 Task: Add a signature Leslie Flores containing With gratitude and sincere wishes, Leslie Flores to email address softage.6@softage.net and add a label Quotes
Action: Mouse moved to (842, 52)
Screenshot: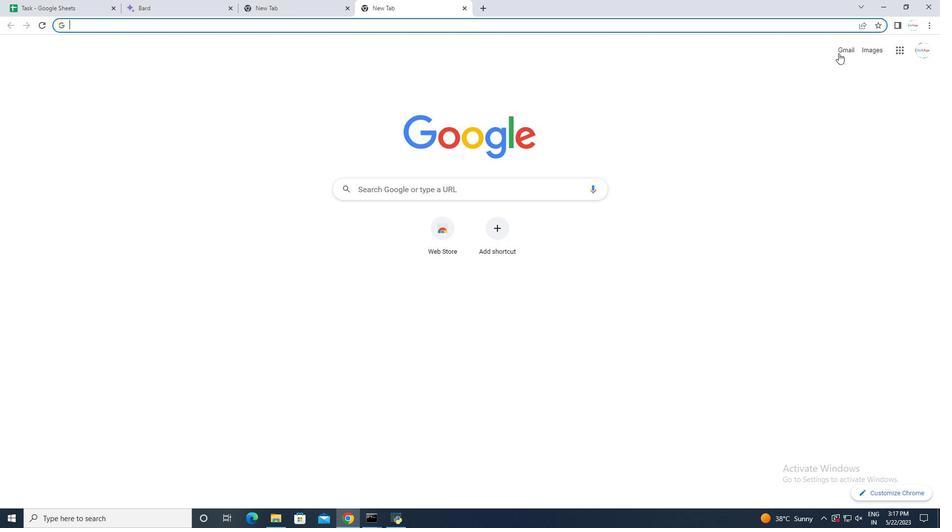 
Action: Mouse pressed left at (842, 52)
Screenshot: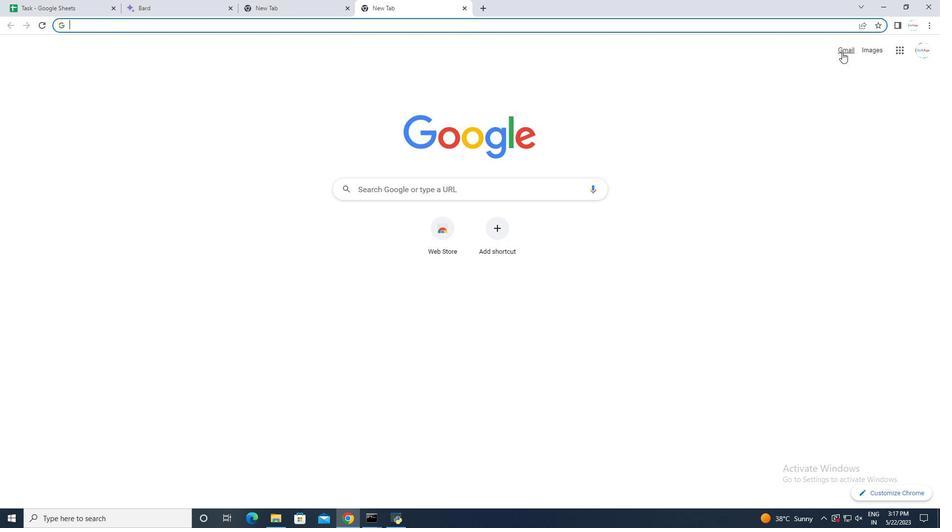 
Action: Mouse moved to (874, 51)
Screenshot: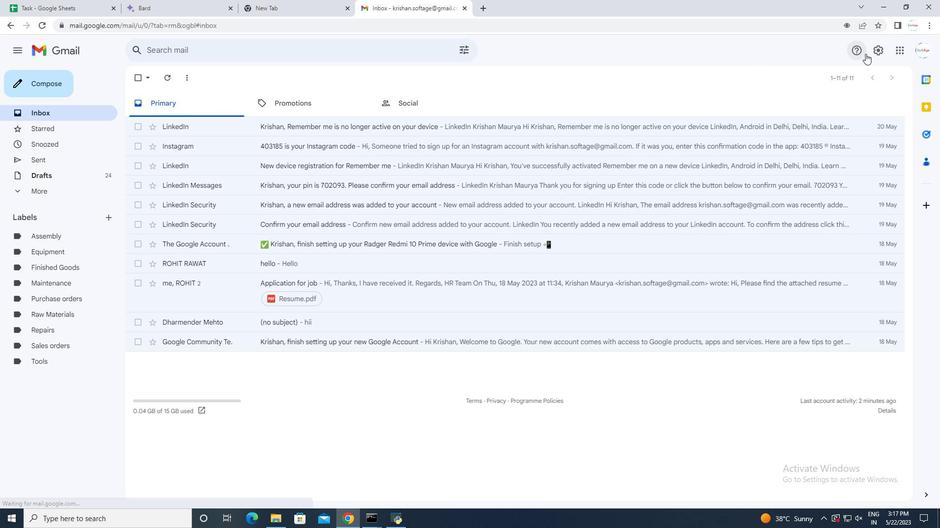 
Action: Mouse pressed left at (874, 51)
Screenshot: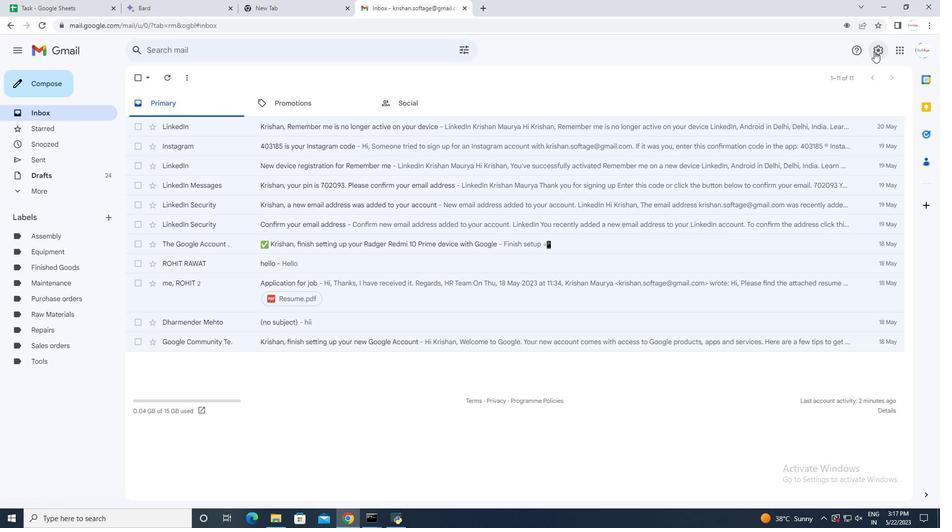 
Action: Mouse moved to (856, 98)
Screenshot: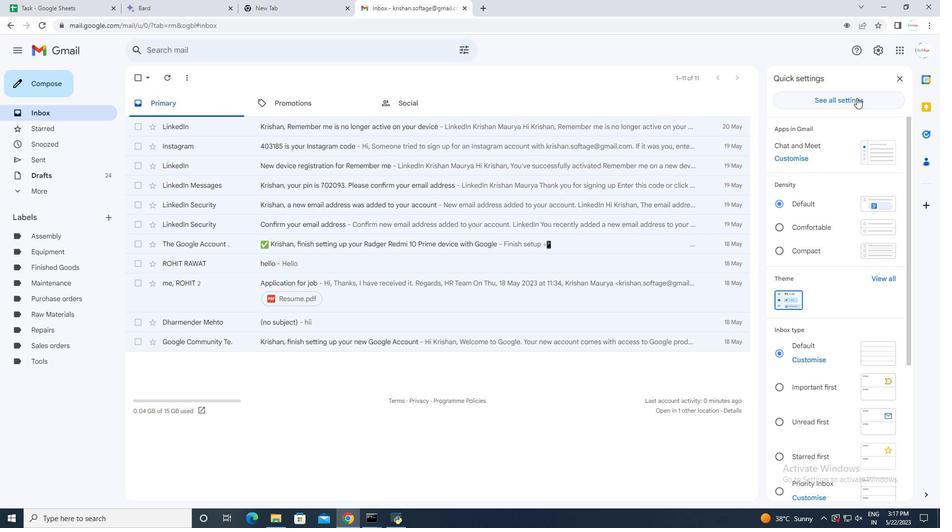 
Action: Mouse pressed left at (856, 98)
Screenshot: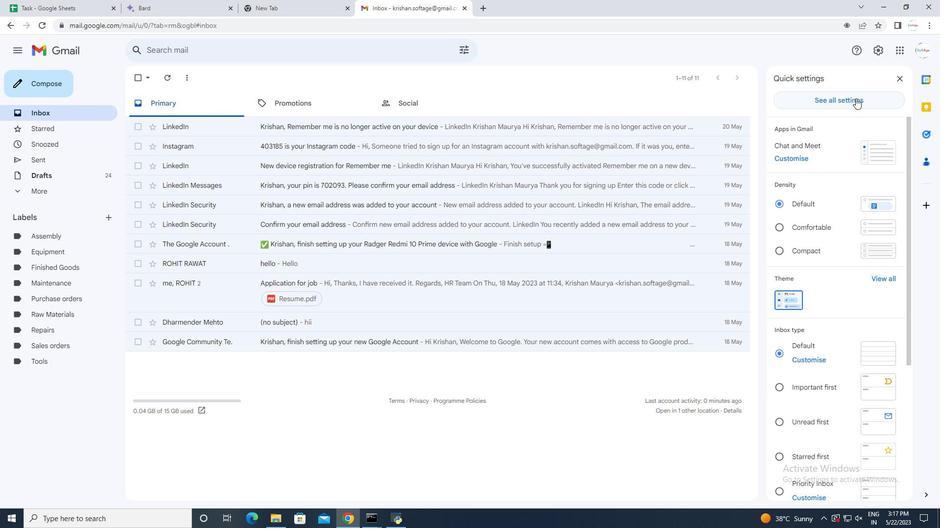 
Action: Mouse moved to (547, 173)
Screenshot: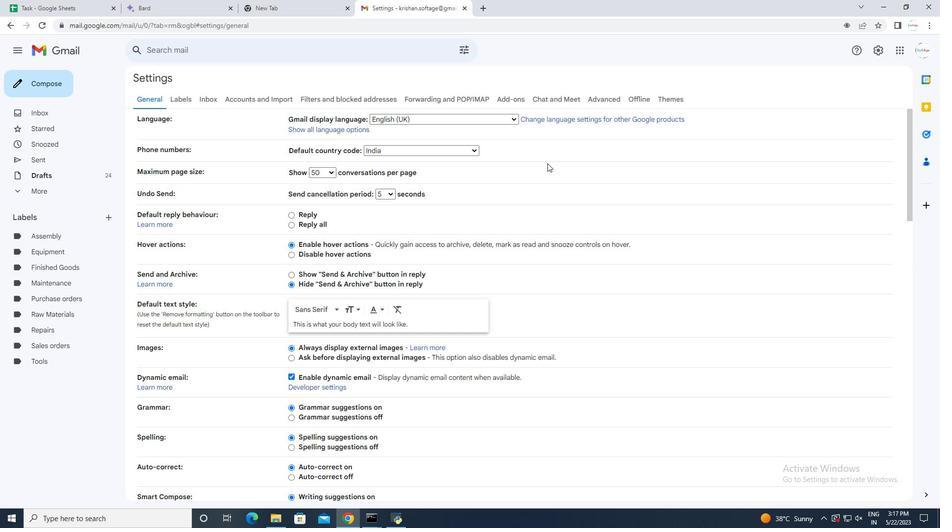 
Action: Mouse scrolled (547, 172) with delta (0, 0)
Screenshot: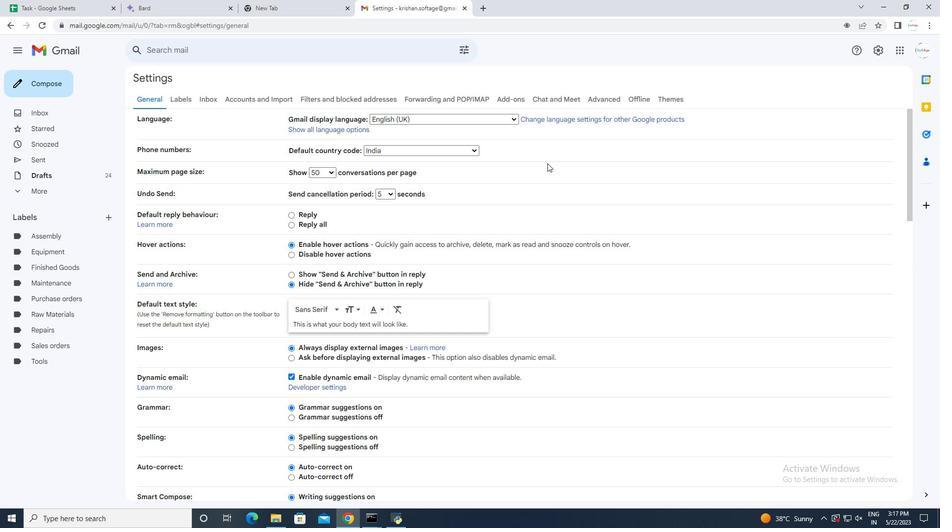 
Action: Mouse moved to (546, 178)
Screenshot: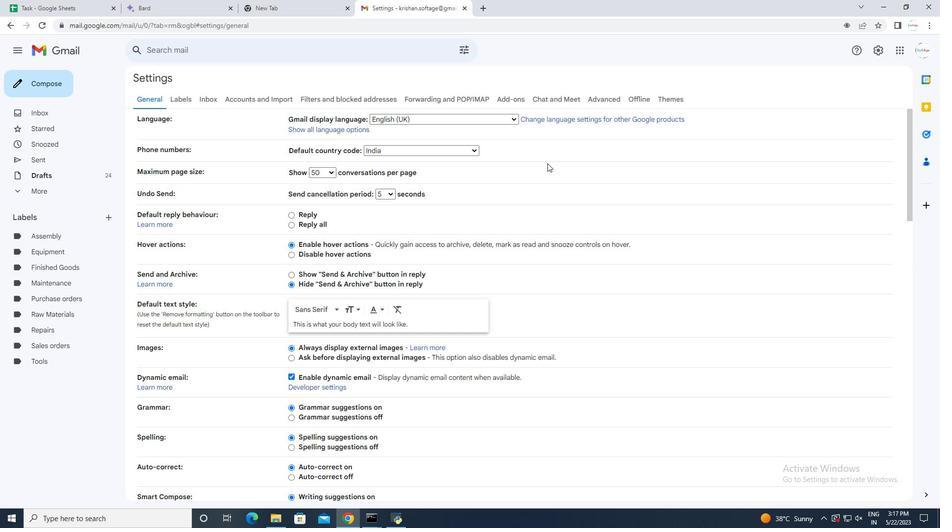
Action: Mouse scrolled (546, 178) with delta (0, 0)
Screenshot: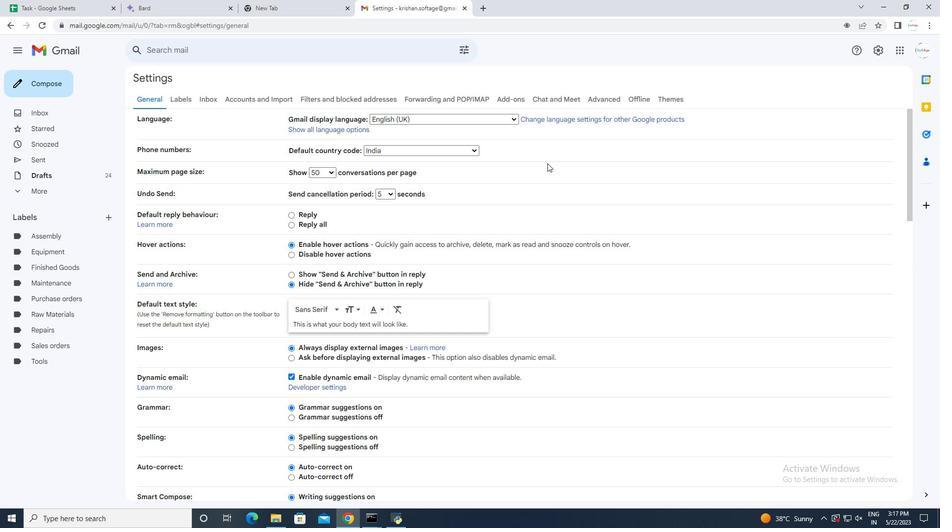 
Action: Mouse moved to (545, 182)
Screenshot: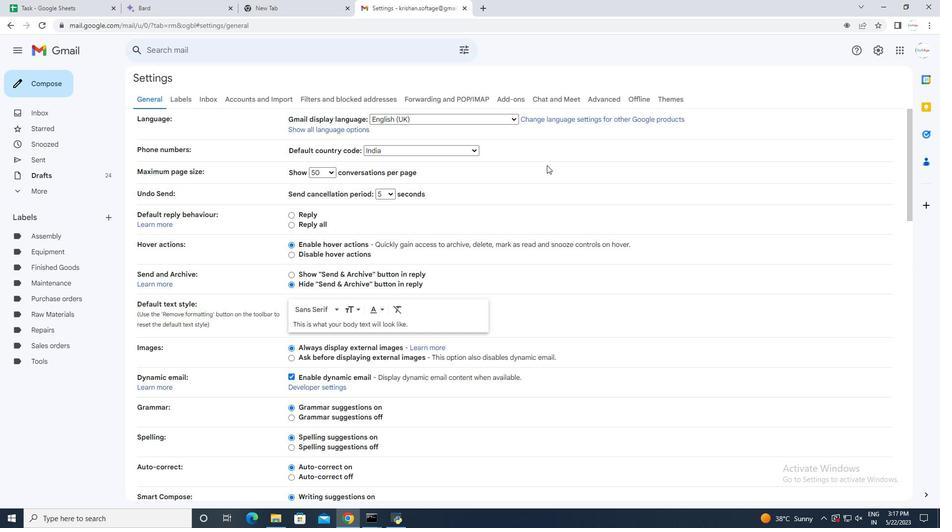 
Action: Mouse scrolled (545, 182) with delta (0, 0)
Screenshot: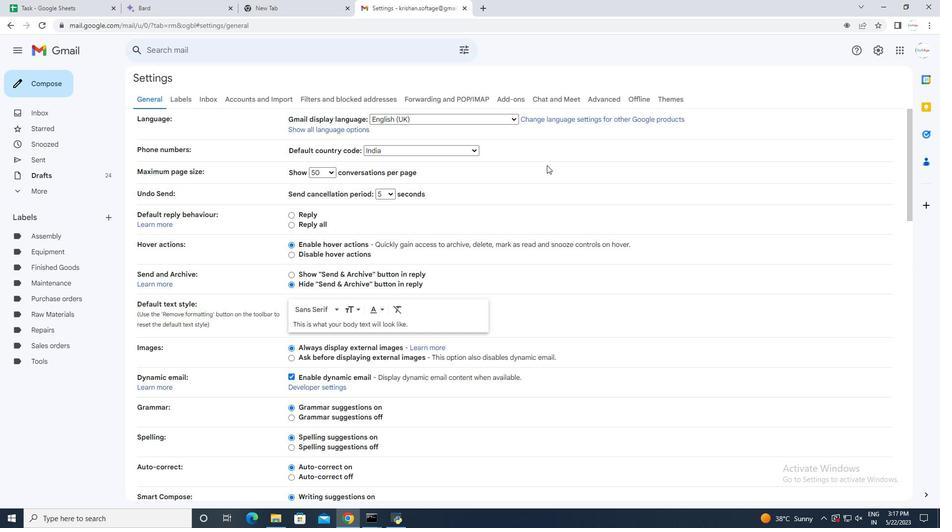 
Action: Mouse moved to (545, 183)
Screenshot: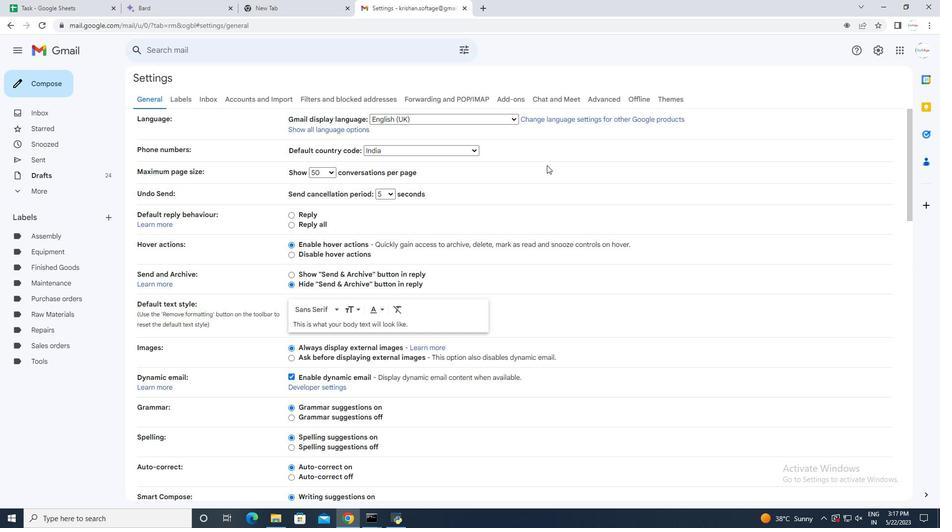 
Action: Mouse scrolled (545, 183) with delta (0, 0)
Screenshot: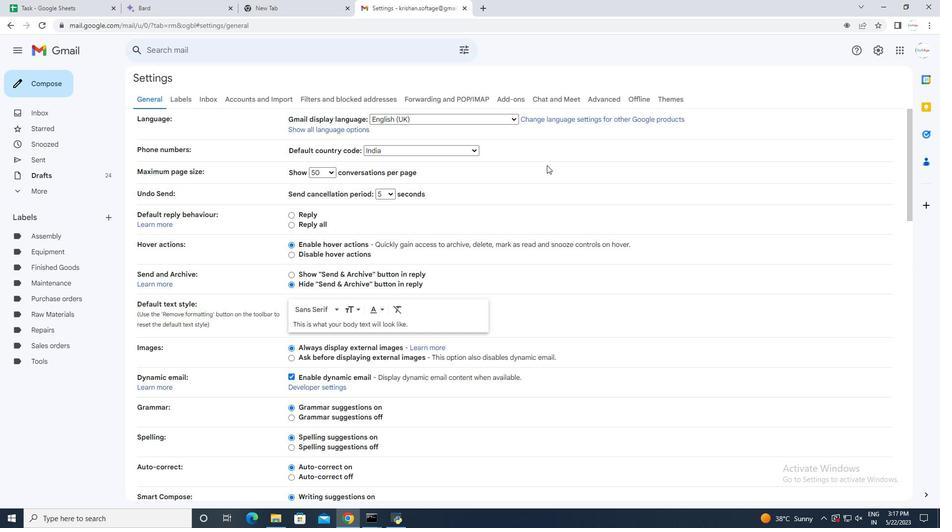 
Action: Mouse scrolled (545, 183) with delta (0, 0)
Screenshot: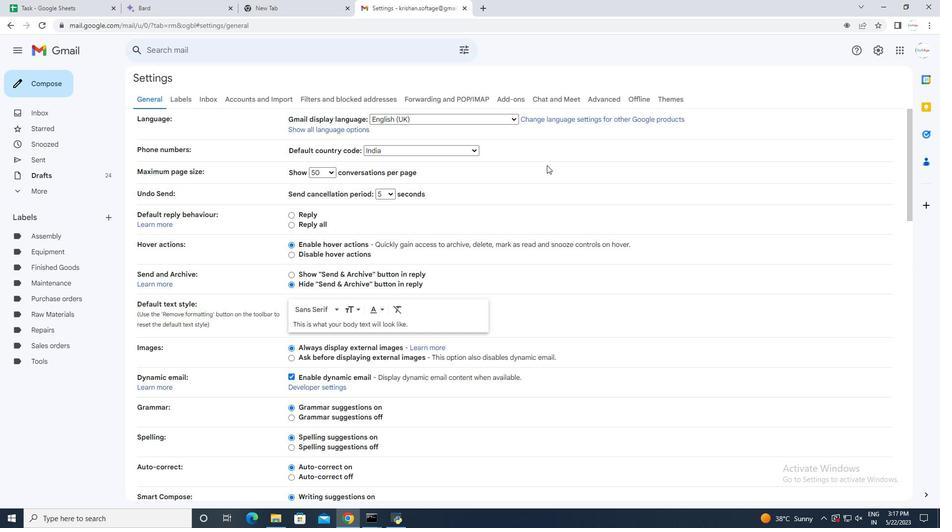 
Action: Mouse scrolled (545, 183) with delta (0, 0)
Screenshot: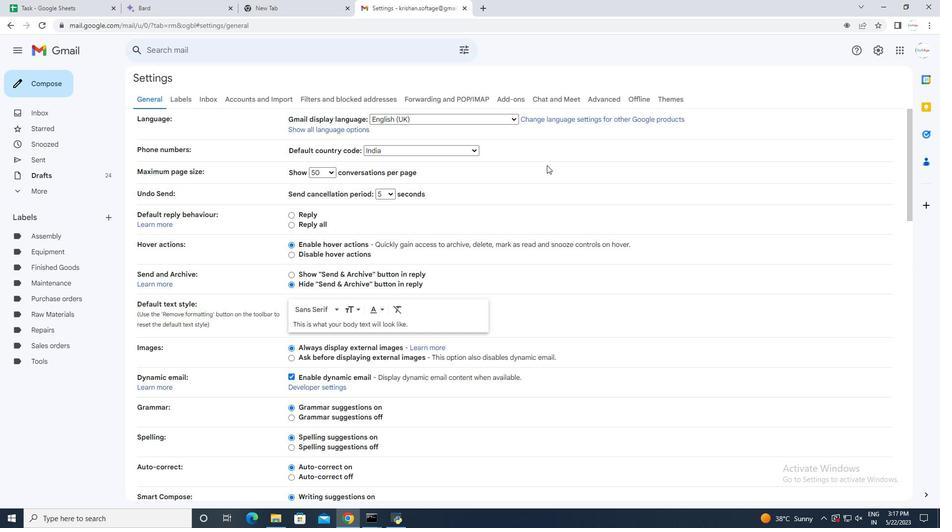 
Action: Mouse scrolled (545, 183) with delta (0, 0)
Screenshot: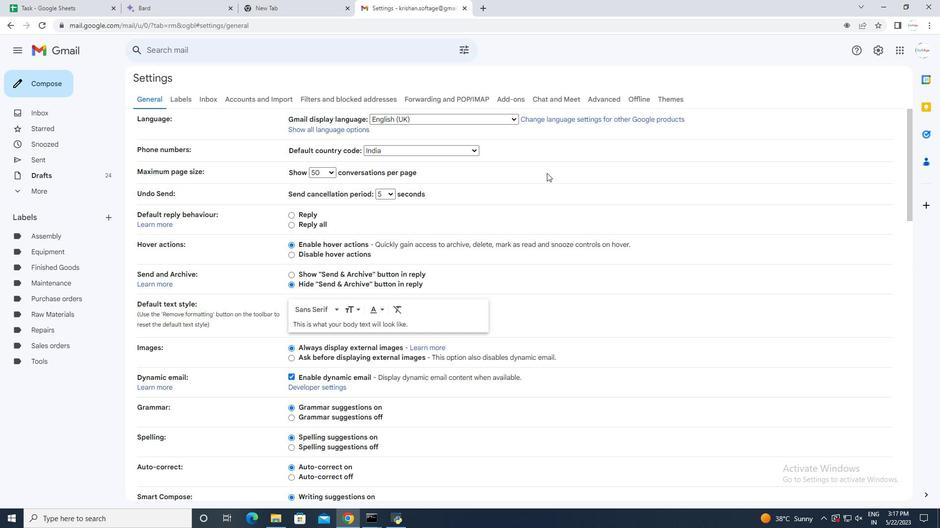 
Action: Mouse moved to (547, 184)
Screenshot: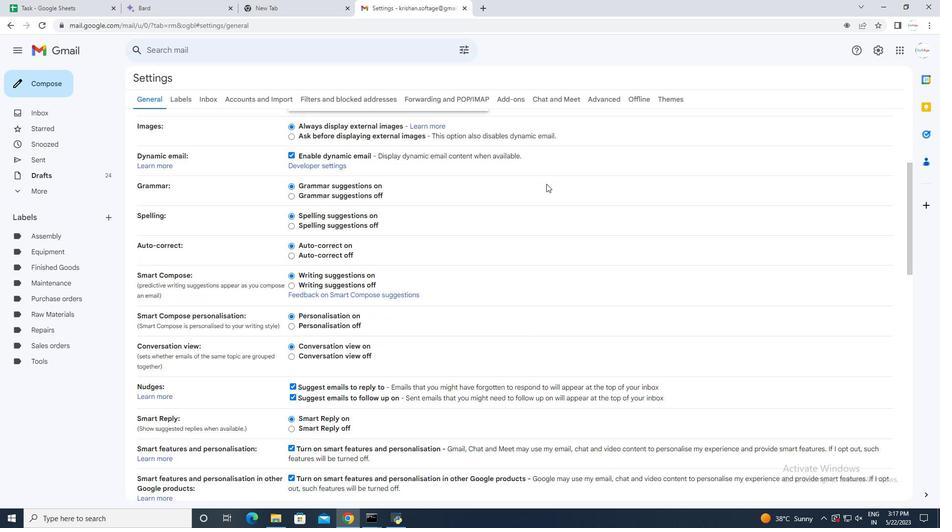 
Action: Mouse scrolled (547, 184) with delta (0, 0)
Screenshot: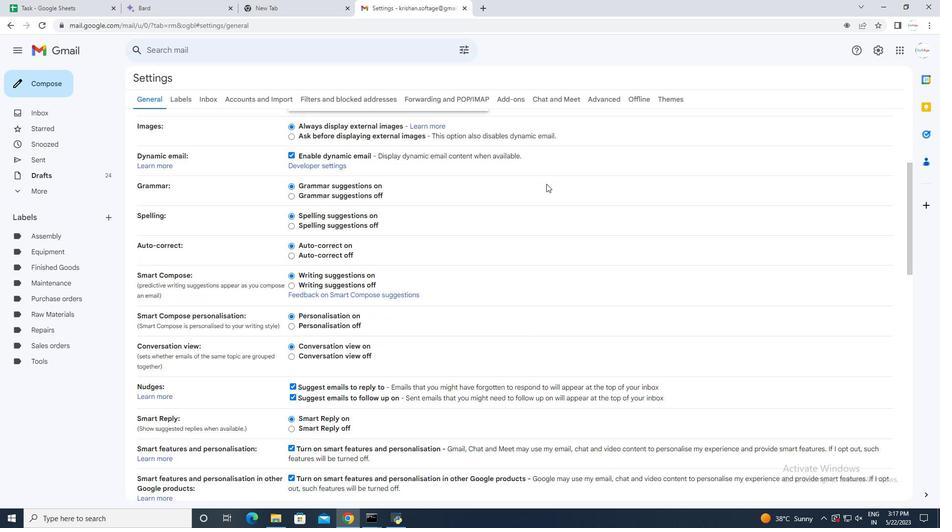 
Action: Mouse moved to (547, 186)
Screenshot: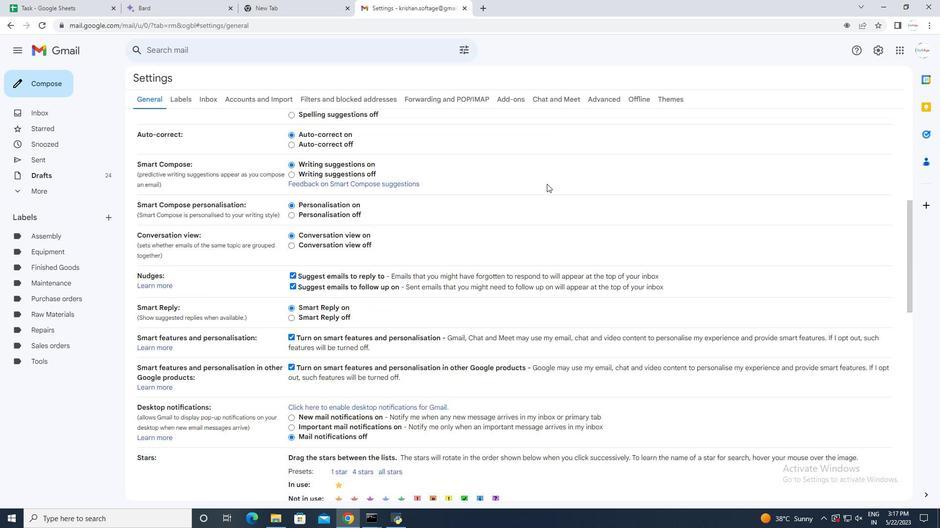 
Action: Mouse scrolled (547, 186) with delta (0, 0)
Screenshot: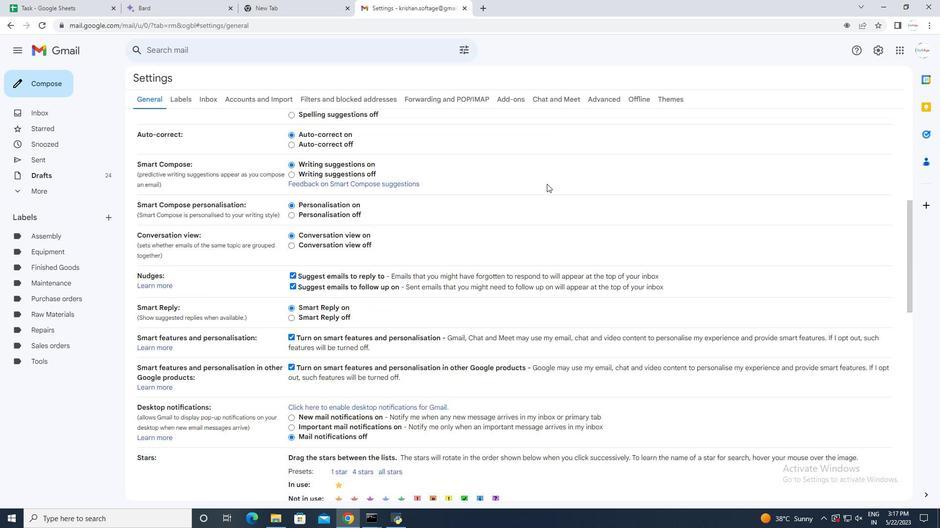 
Action: Mouse moved to (547, 187)
Screenshot: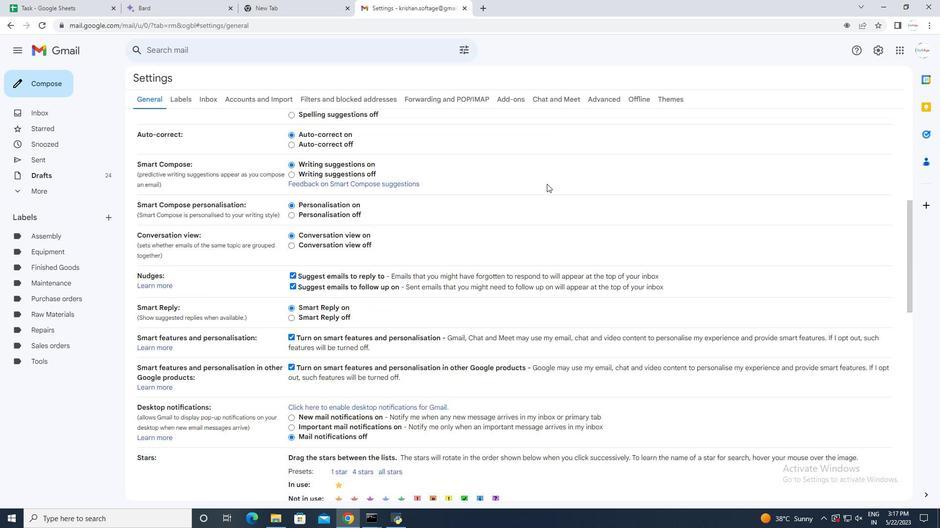 
Action: Mouse scrolled (547, 187) with delta (0, 0)
Screenshot: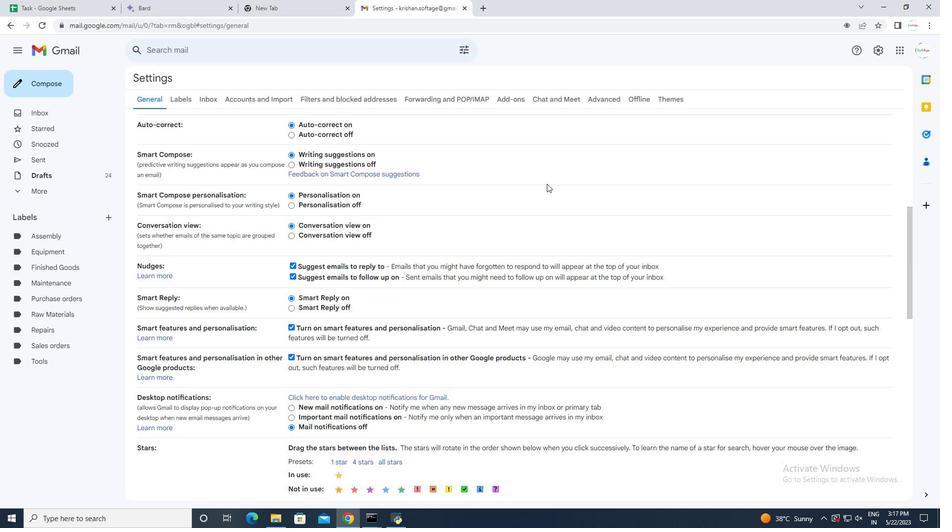 
Action: Mouse scrolled (547, 187) with delta (0, 0)
Screenshot: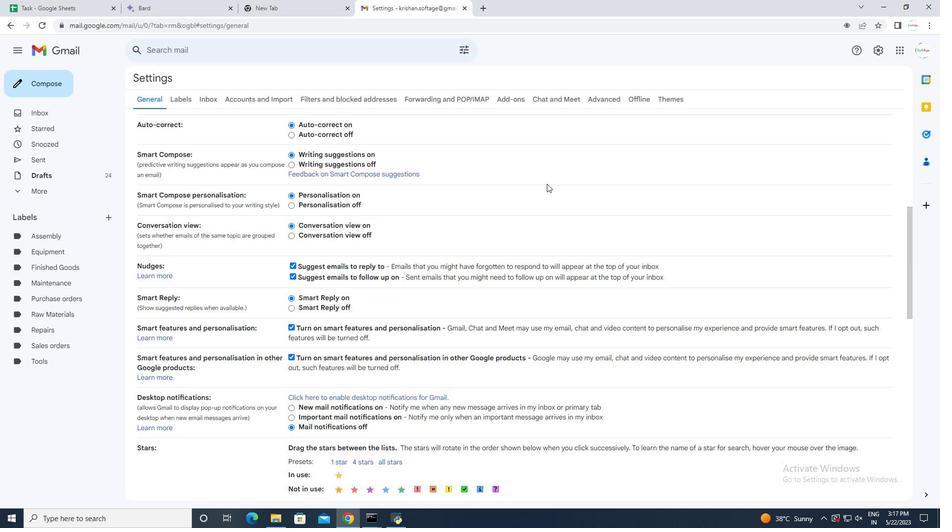 
Action: Mouse scrolled (547, 187) with delta (0, 0)
Screenshot: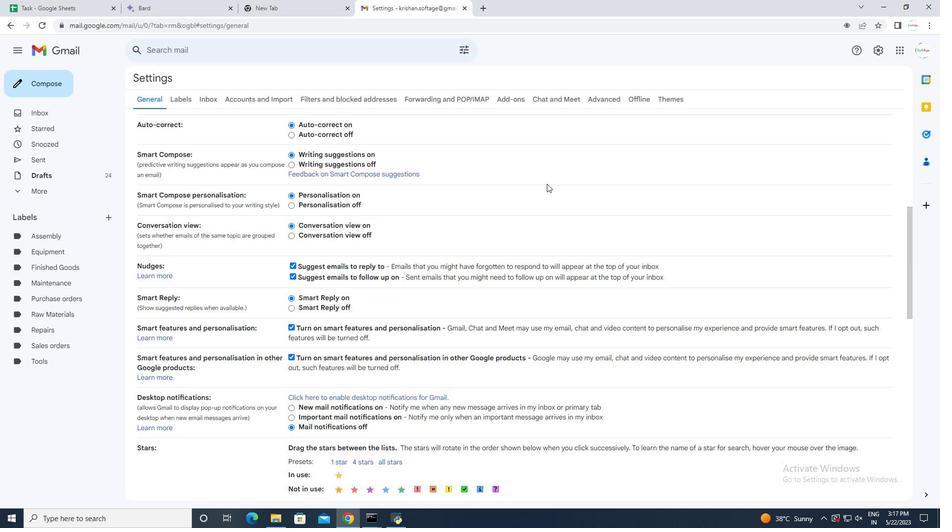 
Action: Mouse scrolled (547, 187) with delta (0, 0)
Screenshot: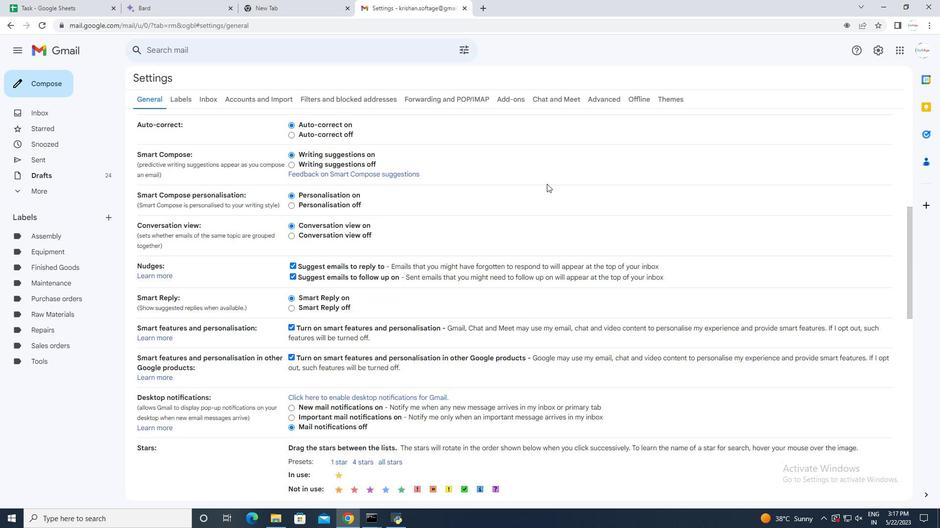 
Action: Mouse moved to (549, 187)
Screenshot: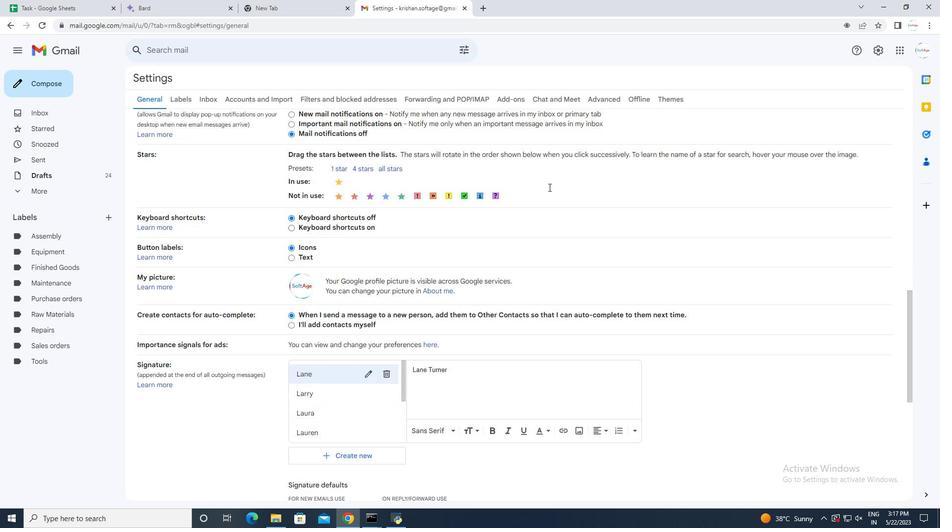 
Action: Mouse scrolled (549, 186) with delta (0, 0)
Screenshot: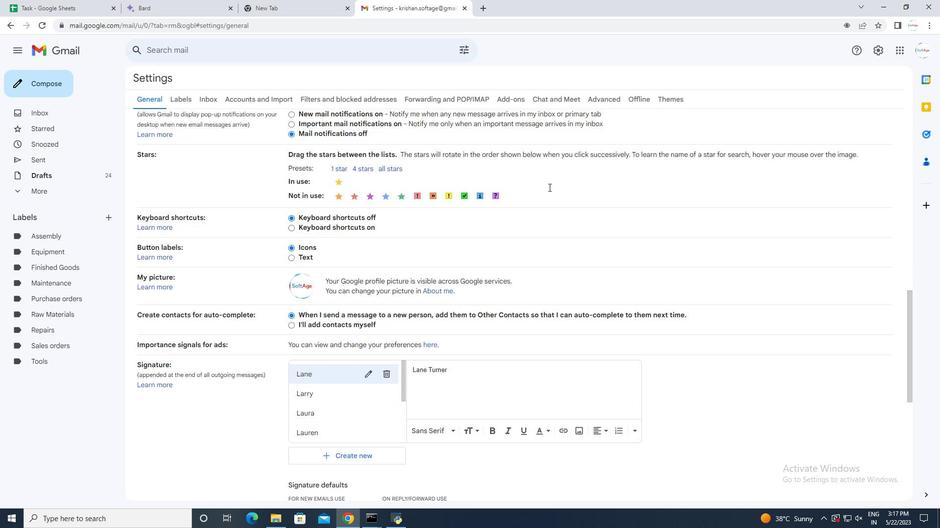 
Action: Mouse scrolled (549, 186) with delta (0, 0)
Screenshot: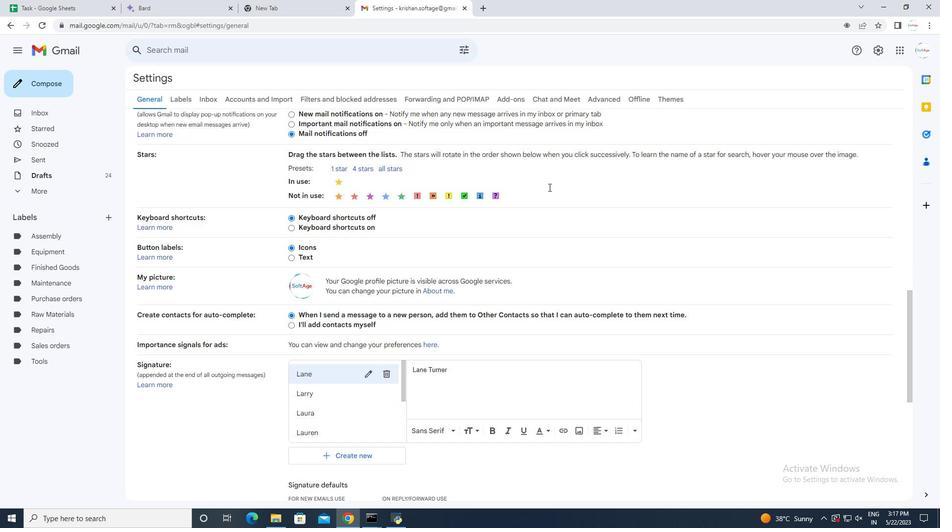 
Action: Mouse moved to (366, 367)
Screenshot: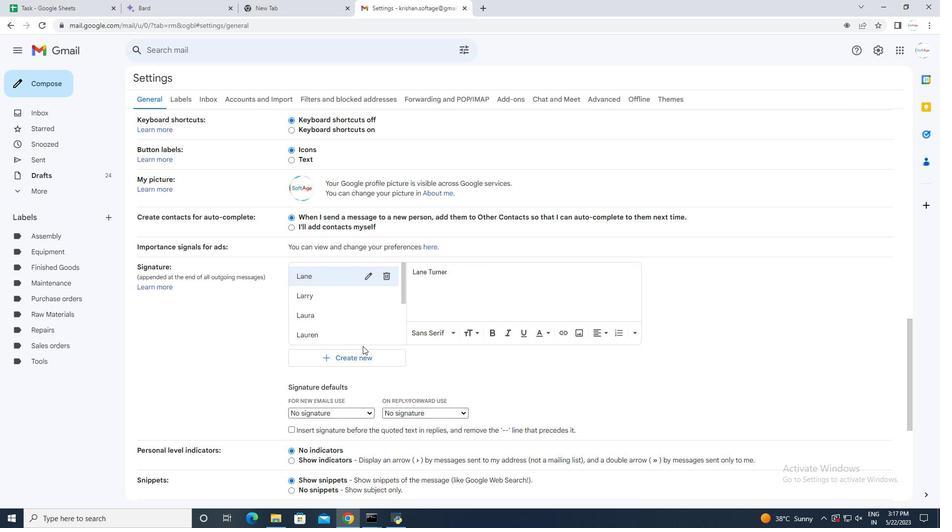 
Action: Mouse pressed left at (366, 367)
Screenshot: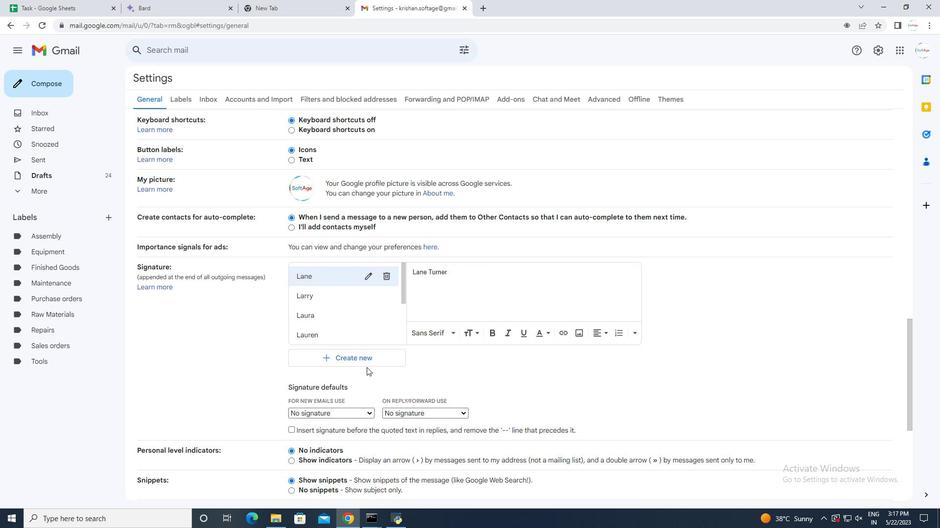 
Action: Mouse moved to (366, 359)
Screenshot: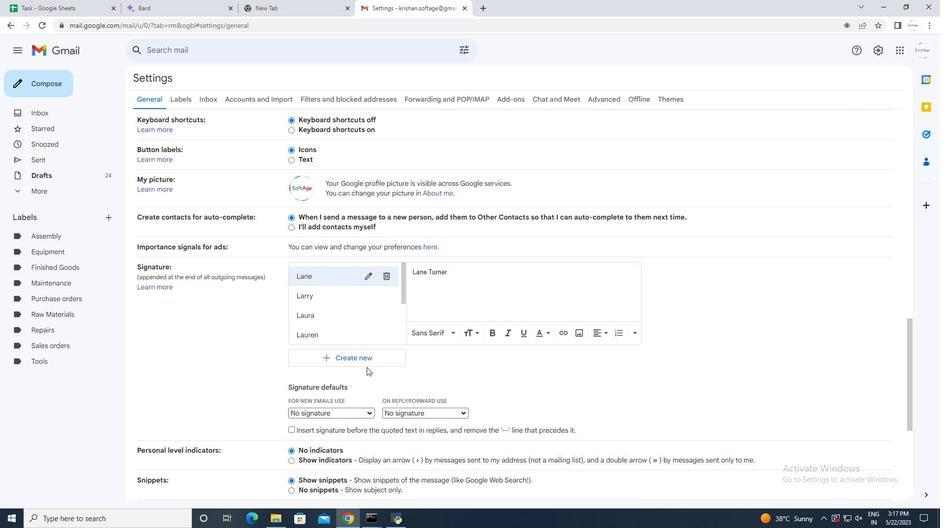 
Action: Mouse pressed left at (366, 359)
Screenshot: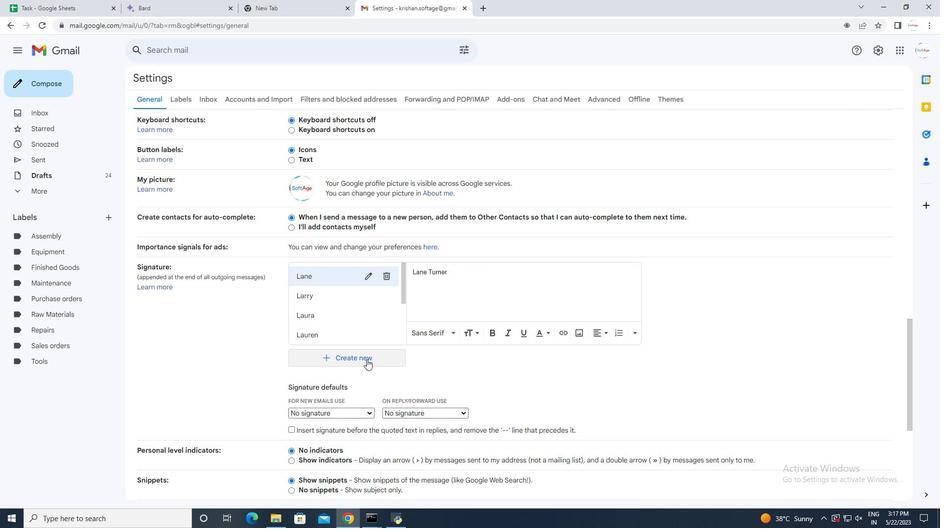 
Action: Mouse moved to (386, 265)
Screenshot: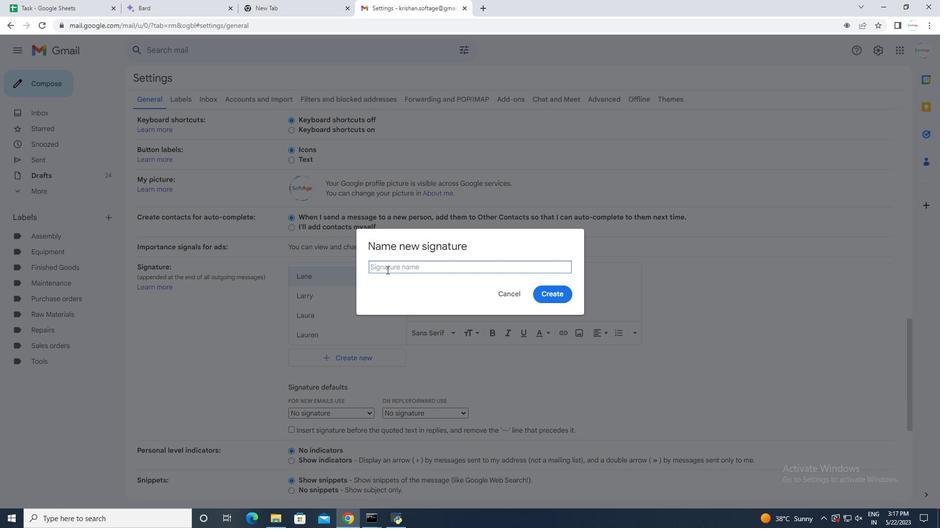 
Action: Mouse pressed left at (386, 265)
Screenshot: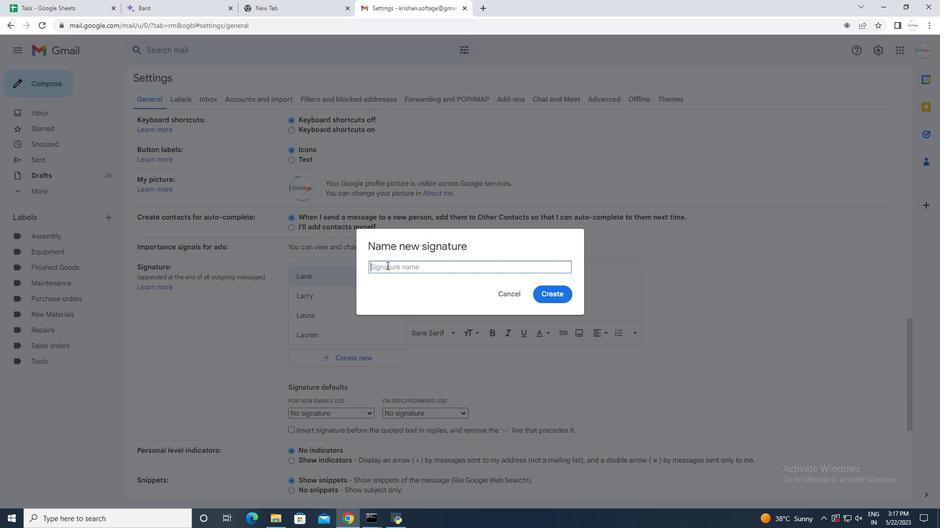 
Action: Mouse moved to (394, 264)
Screenshot: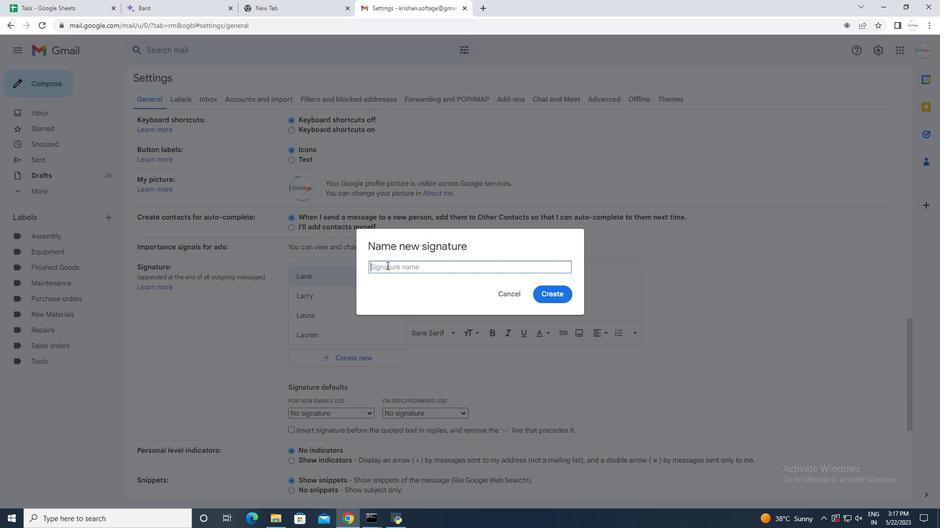 
Action: Key pressed <Key.shift>Leslie<Key.space><Key.shift>Floress
Screenshot: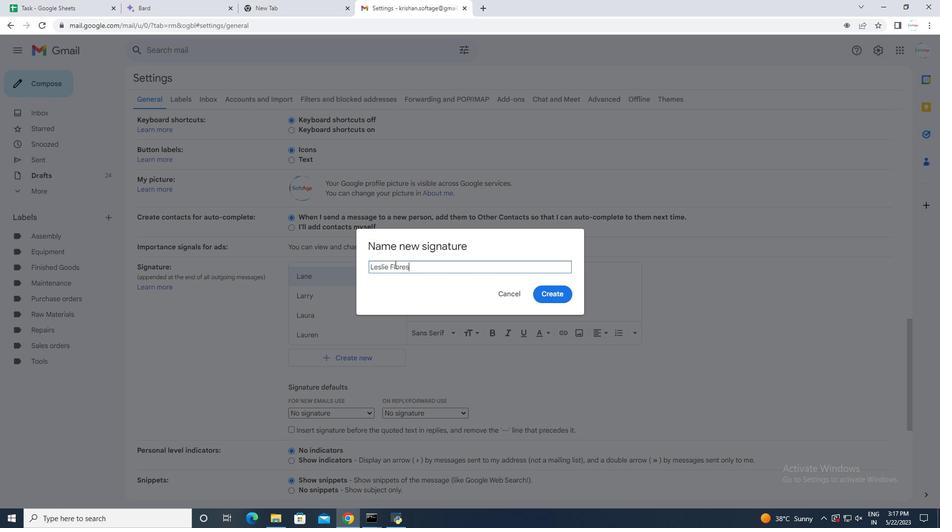 
Action: Mouse moved to (547, 244)
Screenshot: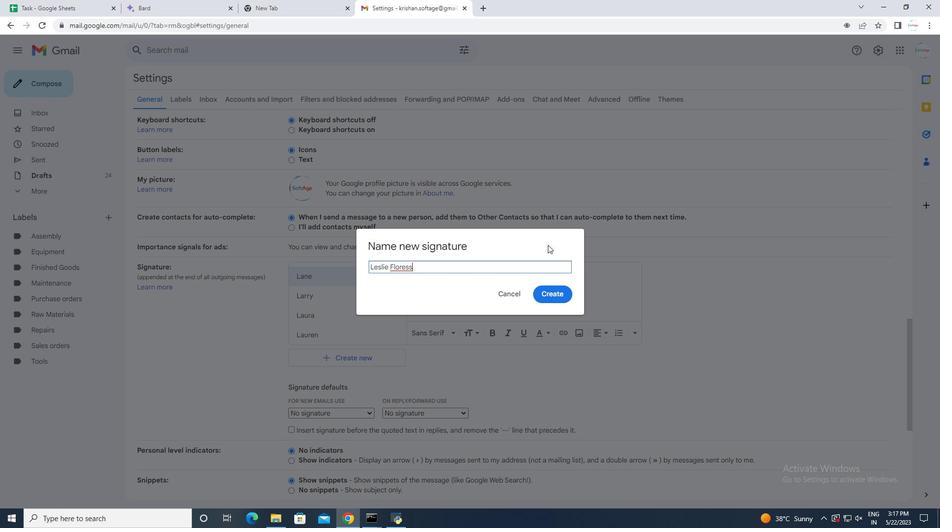 
Action: Key pressed <Key.backspace>
Screenshot: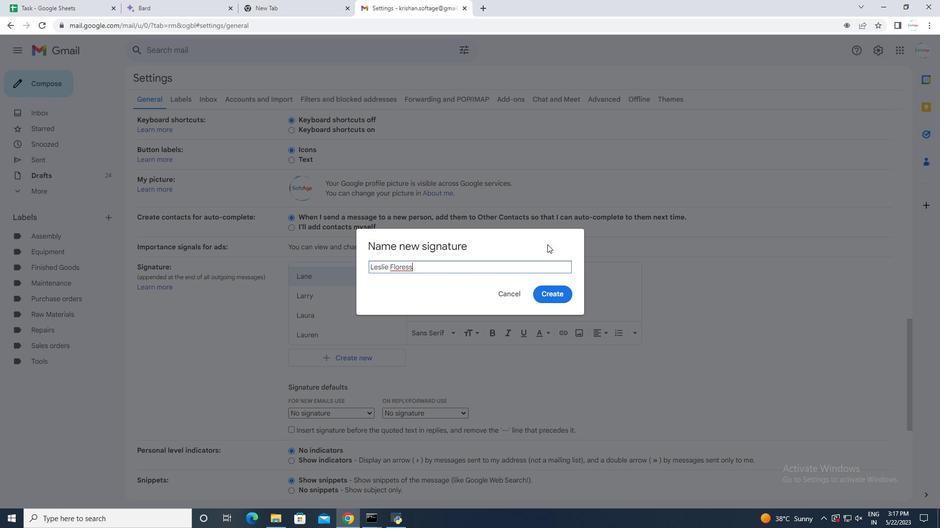 
Action: Mouse moved to (561, 294)
Screenshot: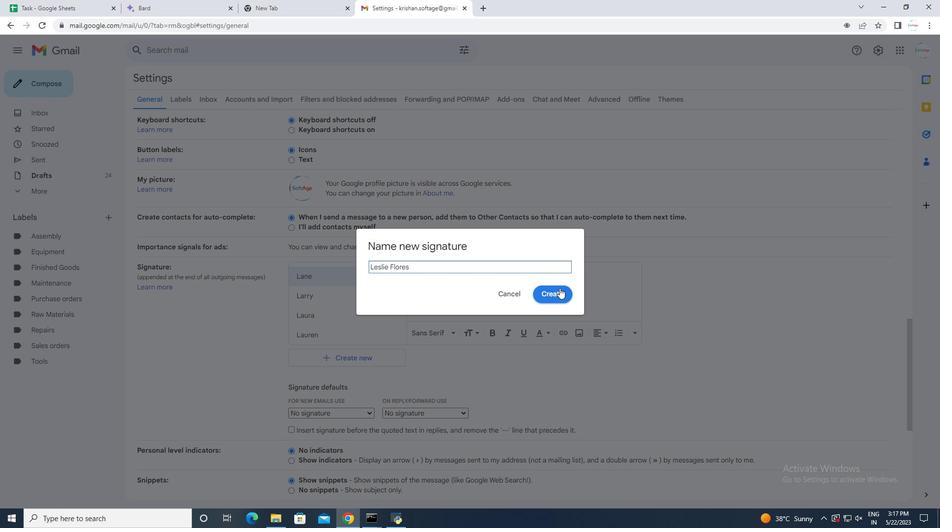 
Action: Mouse pressed left at (561, 294)
Screenshot: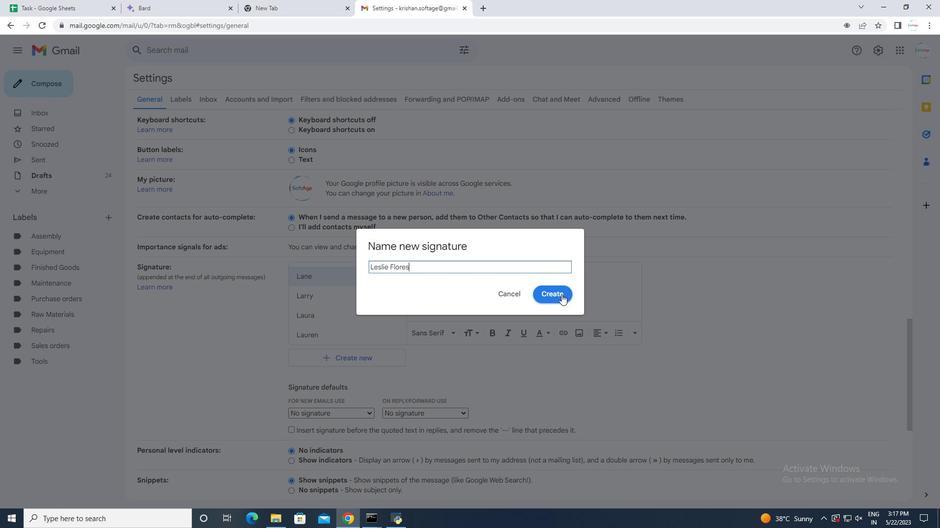 
Action: Mouse moved to (426, 275)
Screenshot: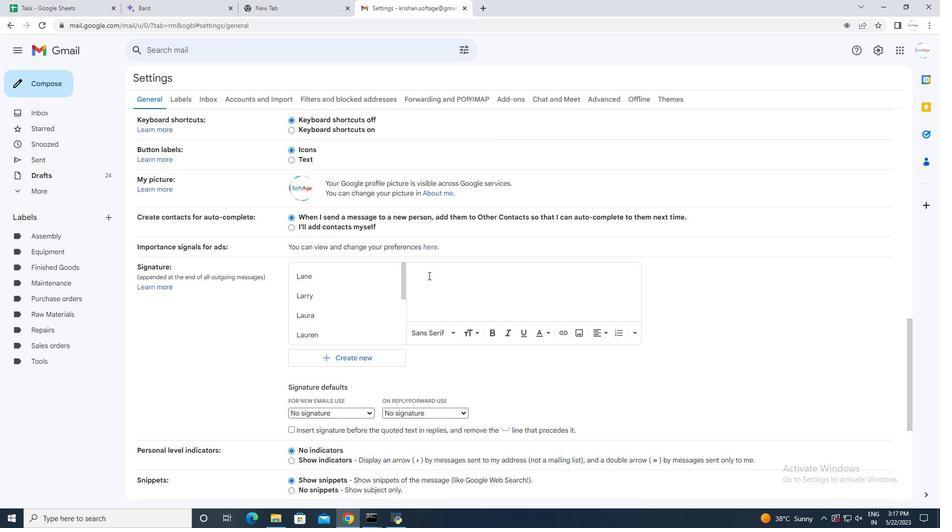 
Action: Mouse pressed left at (426, 275)
Screenshot: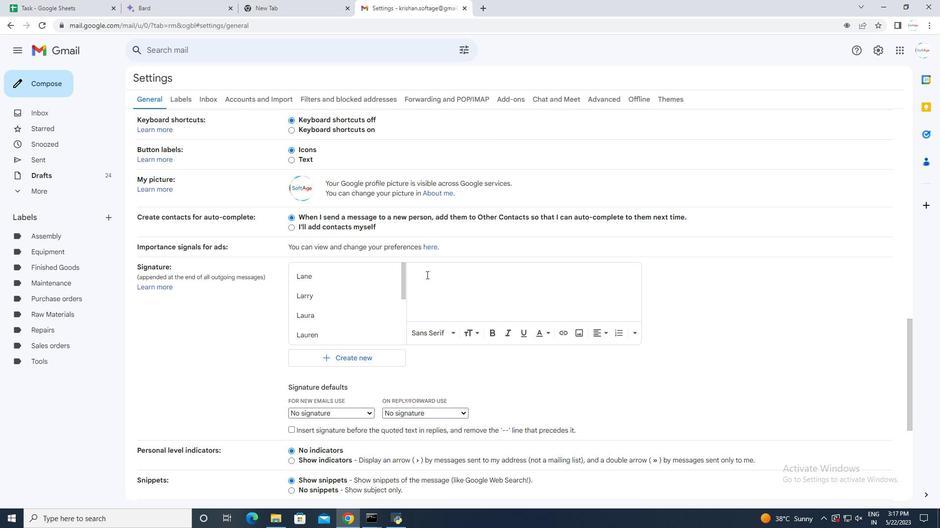 
Action: Mouse moved to (426, 274)
Screenshot: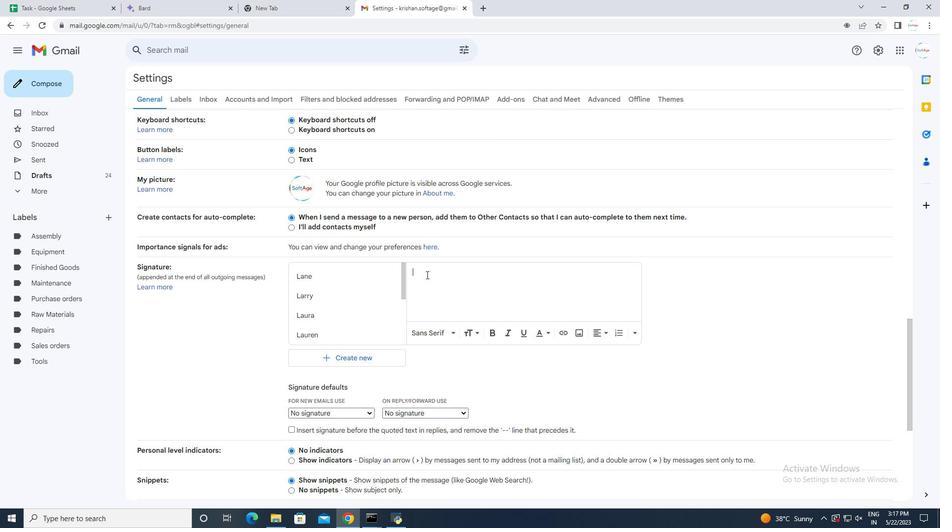 
Action: Key pressed <Key.shift>Leslie<Key.space><Key.shift>Flores
Screenshot: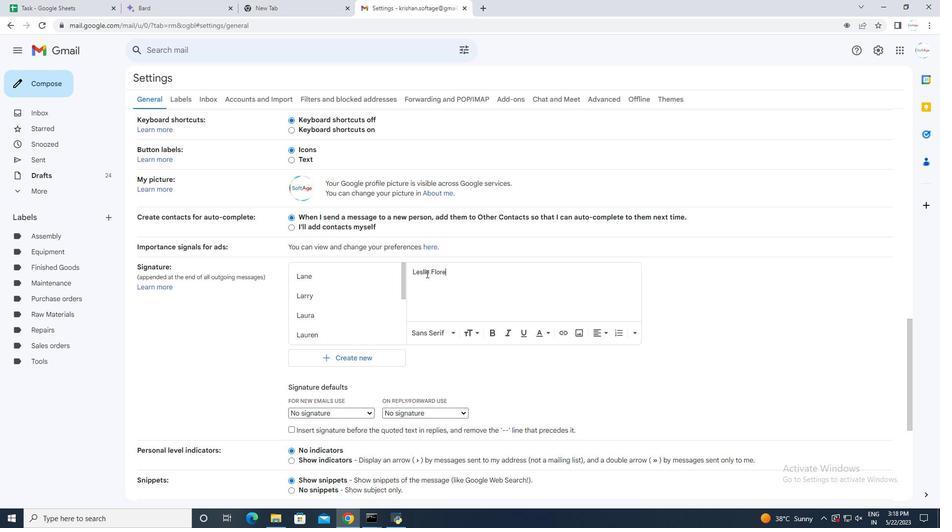 
Action: Mouse moved to (499, 303)
Screenshot: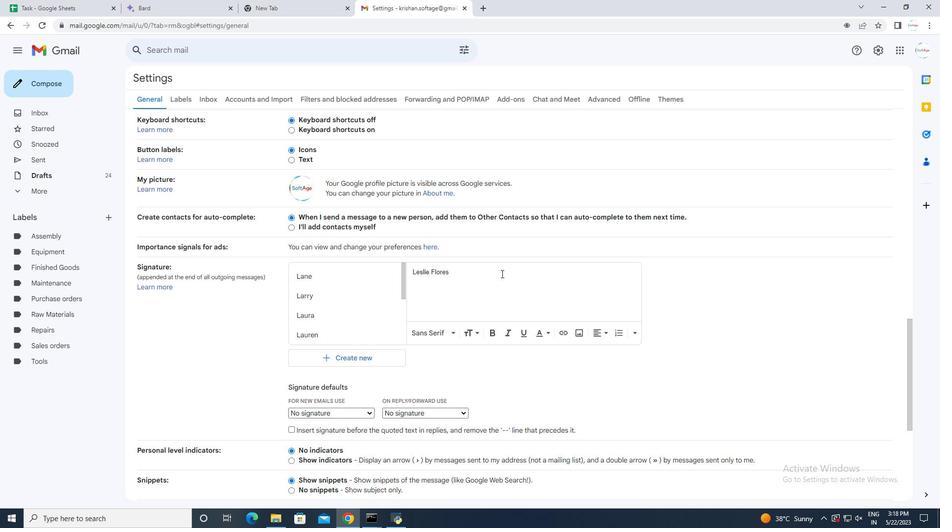 
Action: Mouse scrolled (499, 302) with delta (0, 0)
Screenshot: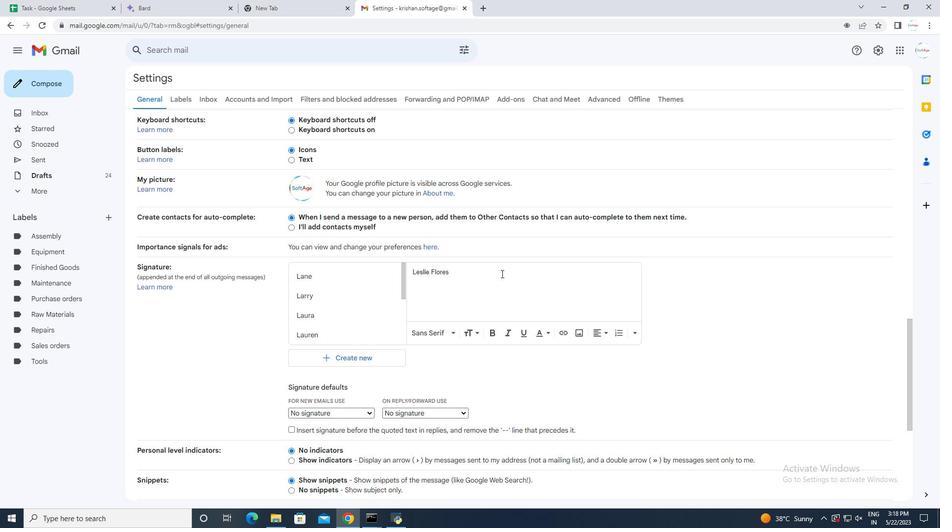 
Action: Mouse moved to (497, 310)
Screenshot: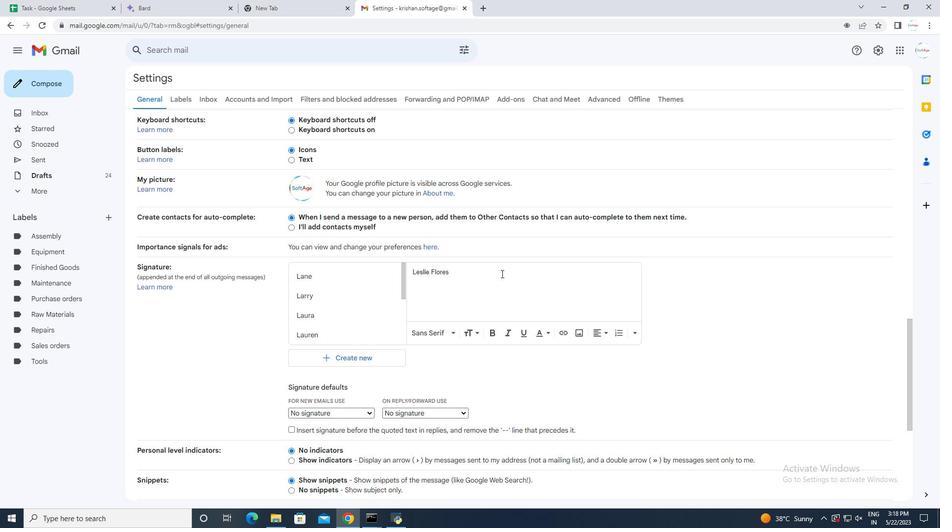 
Action: Mouse scrolled (497, 309) with delta (0, 0)
Screenshot: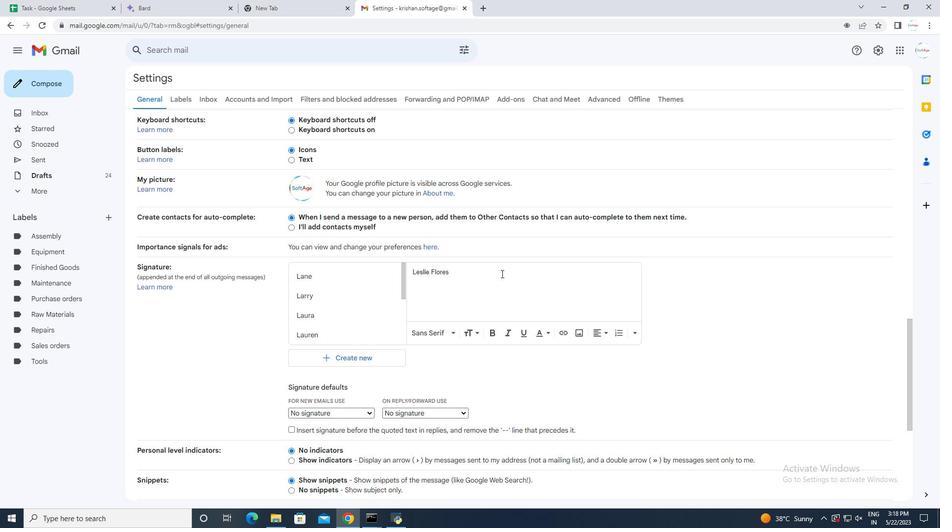
Action: Mouse moved to (496, 312)
Screenshot: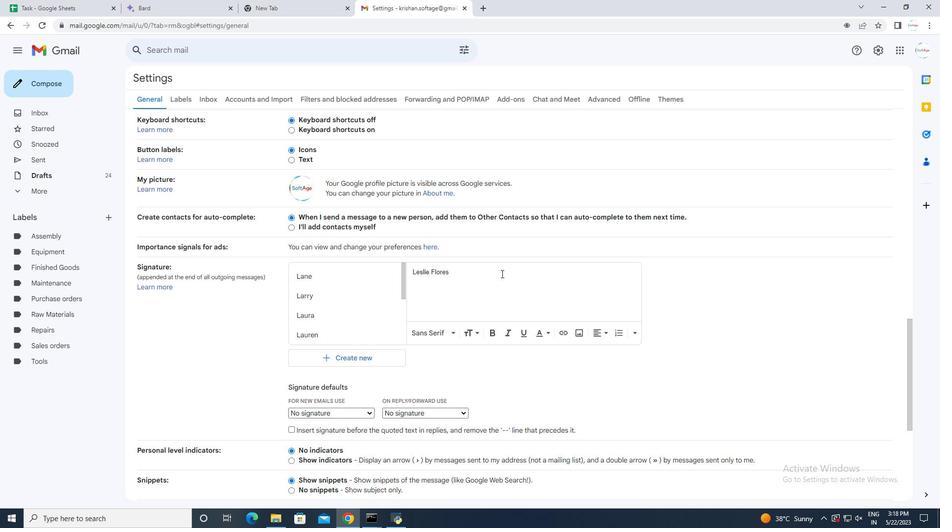 
Action: Mouse scrolled (496, 312) with delta (0, 0)
Screenshot: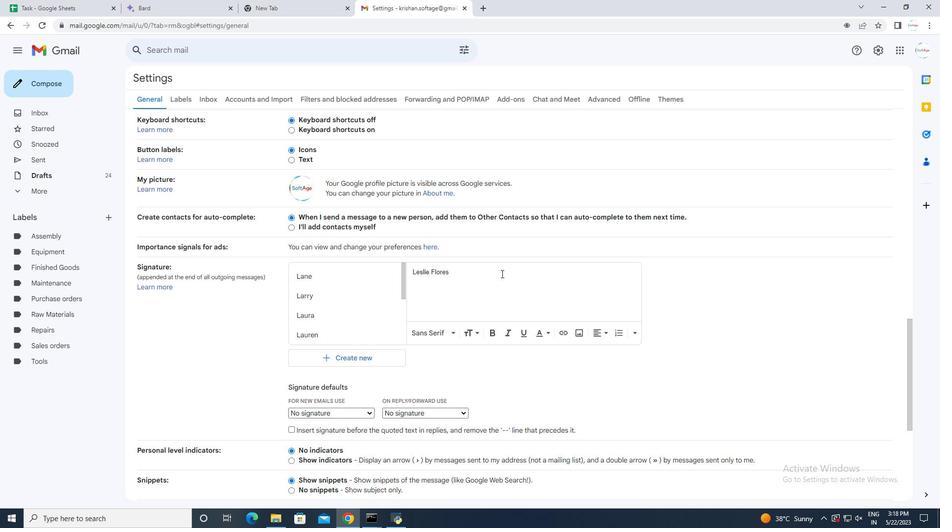 
Action: Mouse moved to (493, 323)
Screenshot: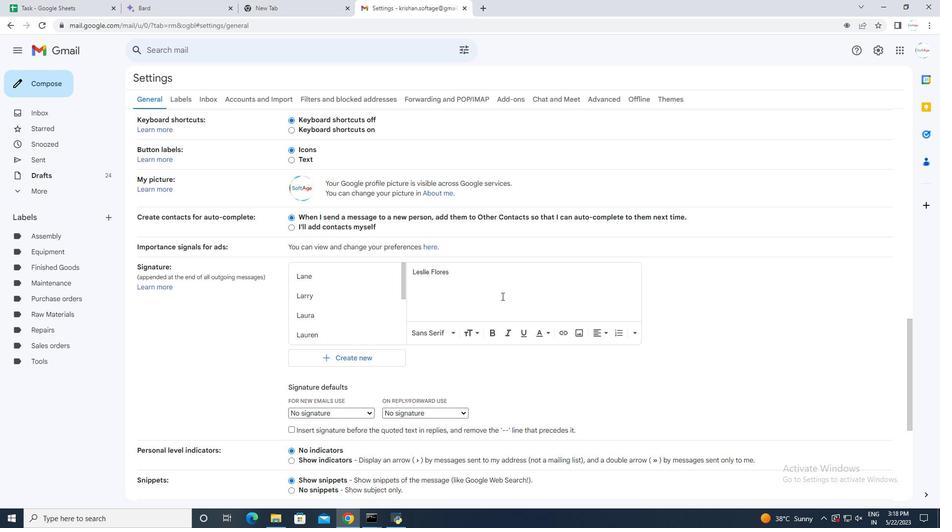 
Action: Mouse scrolled (495, 317) with delta (0, 0)
Screenshot: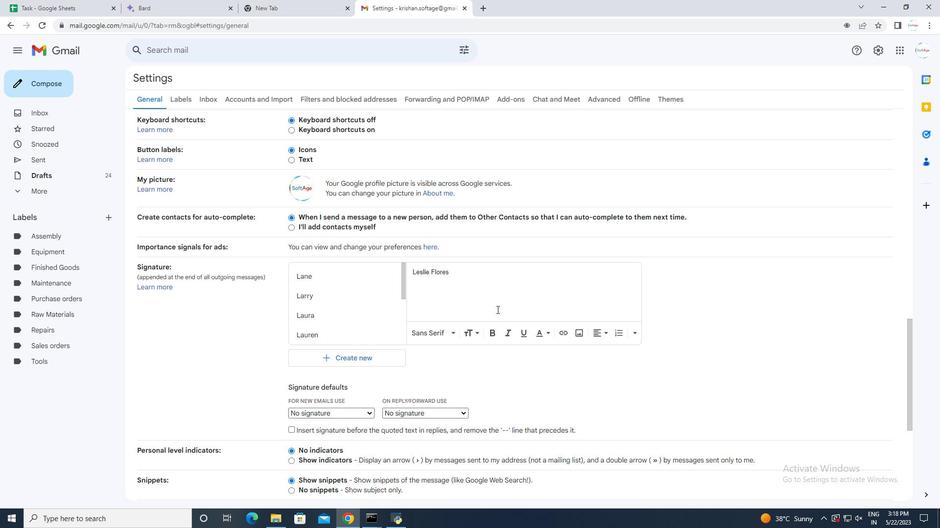 
Action: Mouse moved to (492, 324)
Screenshot: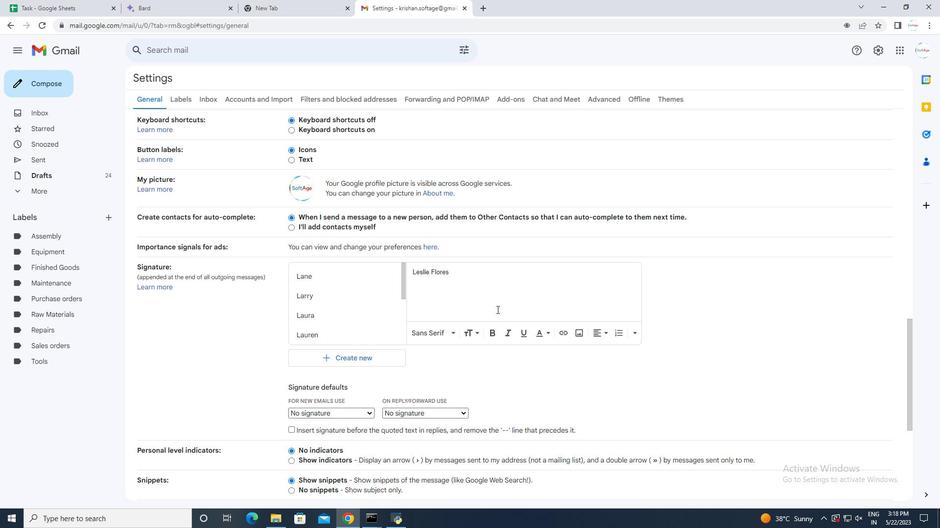 
Action: Mouse scrolled (493, 322) with delta (0, 0)
Screenshot: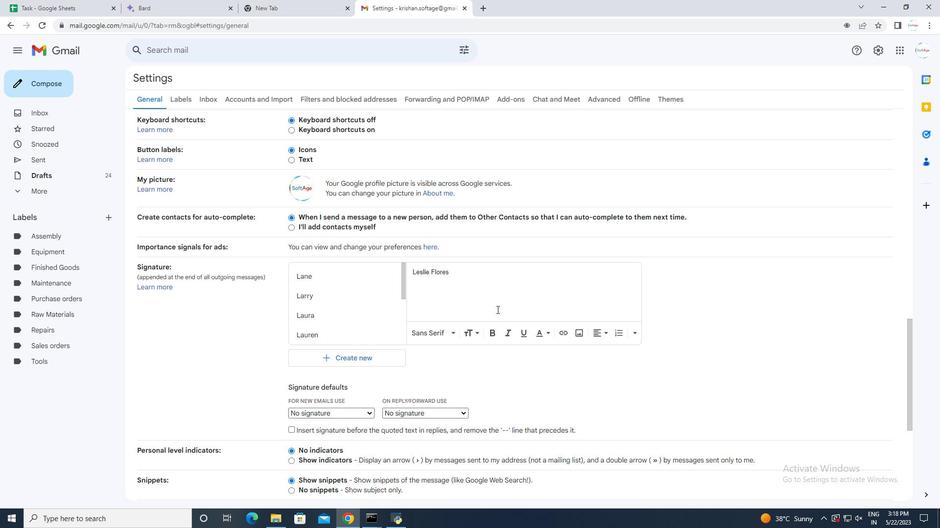 
Action: Mouse moved to (490, 333)
Screenshot: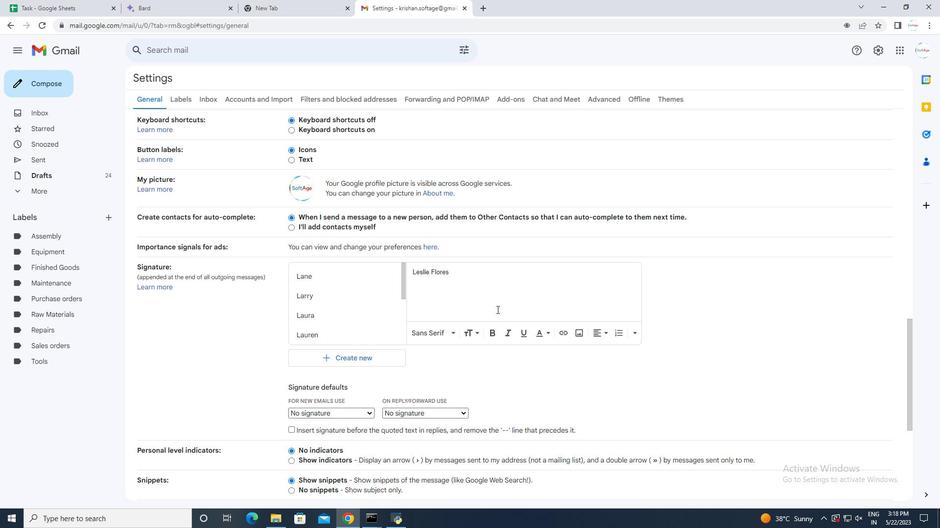 
Action: Mouse scrolled (491, 326) with delta (0, 0)
Screenshot: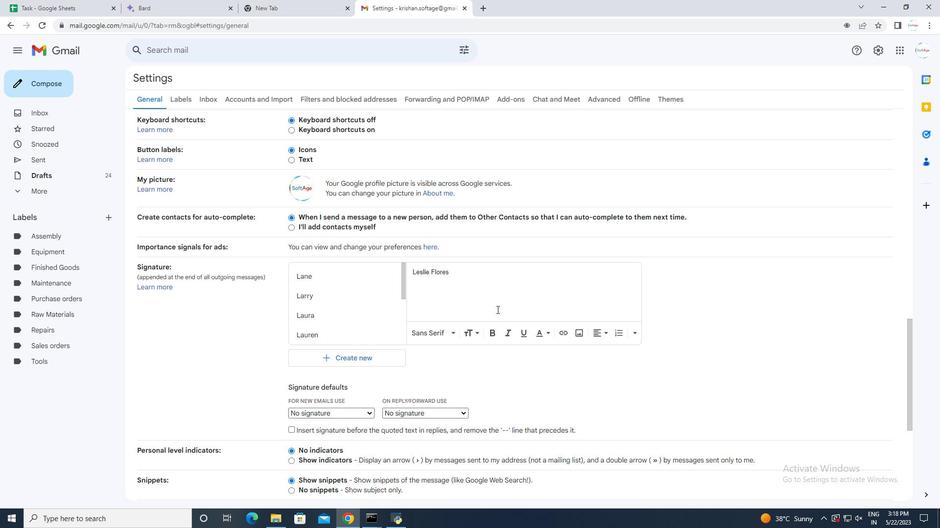 
Action: Mouse moved to (508, 417)
Screenshot: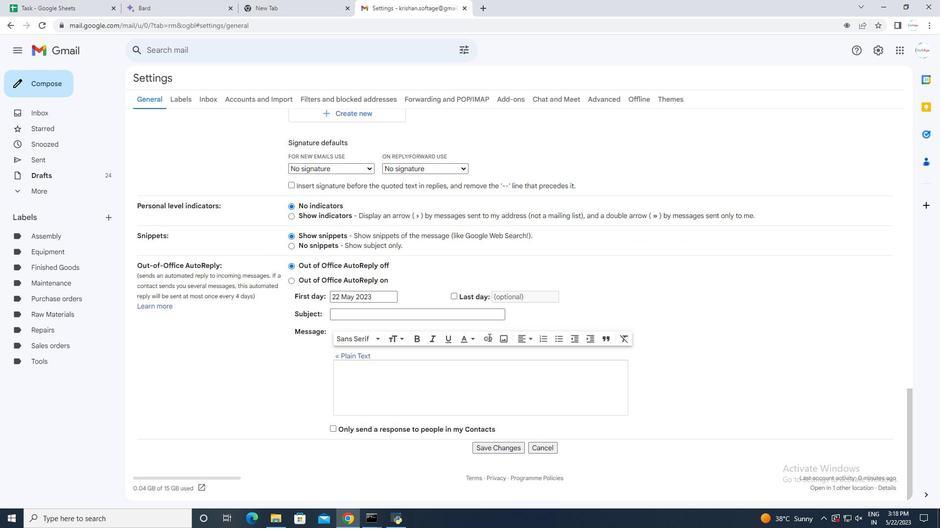 
Action: Mouse scrolled (489, 341) with delta (0, 0)
Screenshot: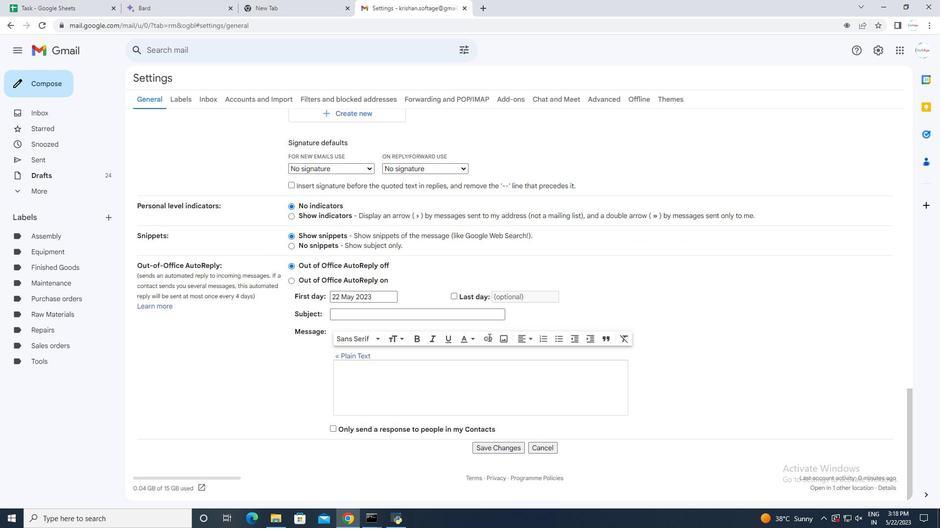 
Action: Mouse moved to (509, 429)
Screenshot: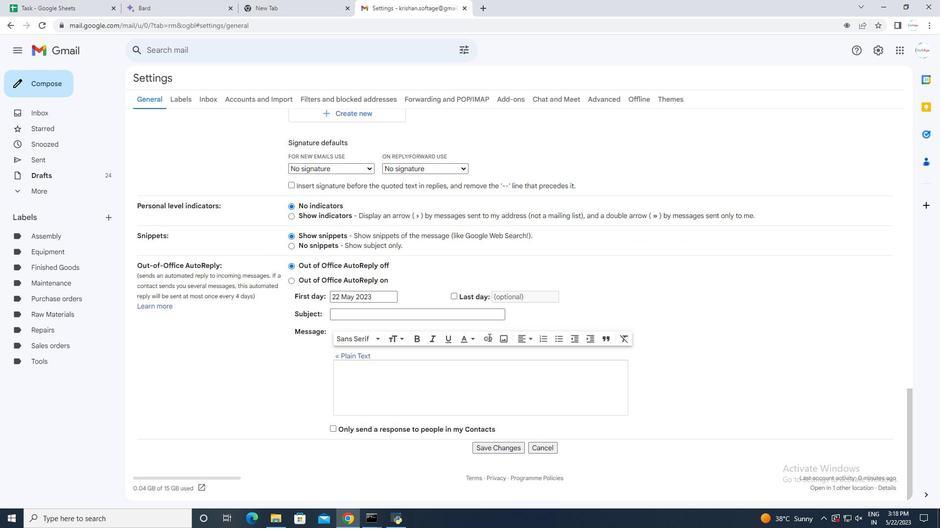 
Action: Mouse scrolled (490, 343) with delta (0, 0)
Screenshot: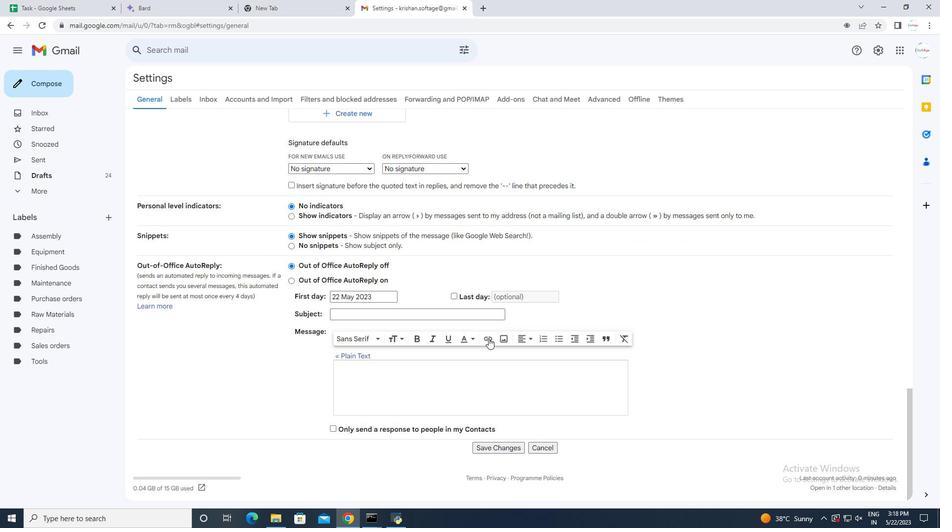 
Action: Mouse moved to (508, 430)
Screenshot: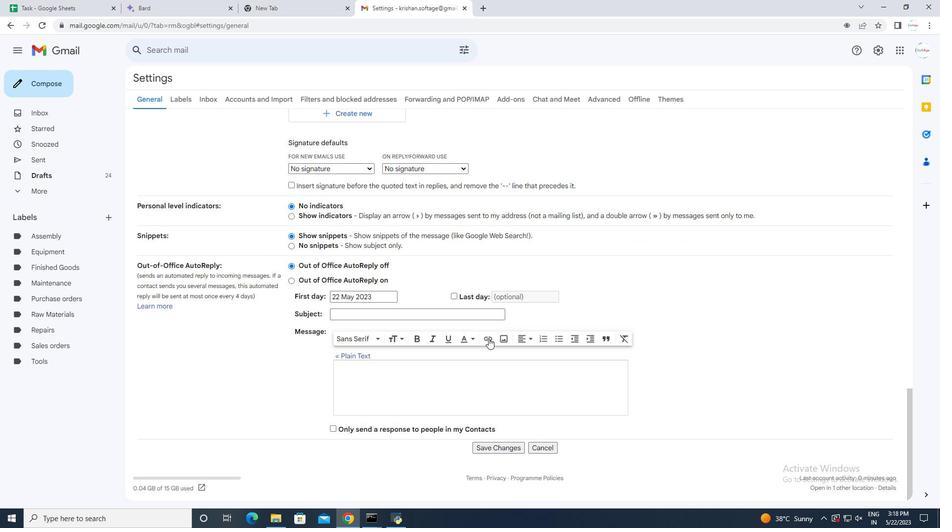
Action: Mouse scrolled (492, 346) with delta (0, 0)
Screenshot: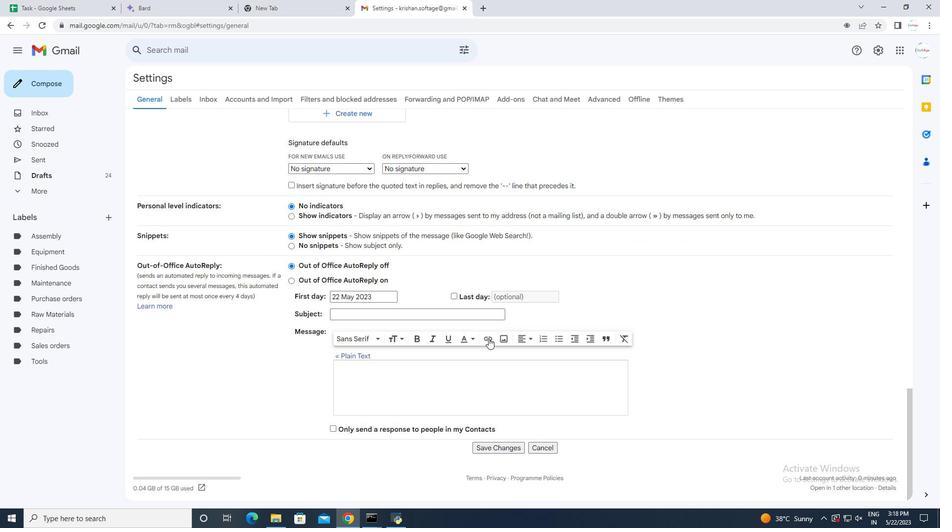 
Action: Mouse moved to (481, 451)
Screenshot: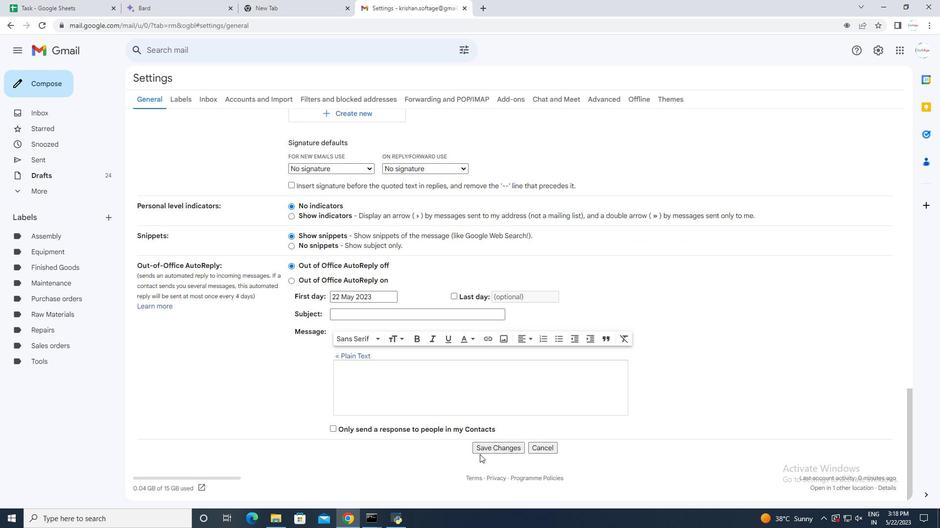 
Action: Mouse pressed left at (481, 451)
Screenshot: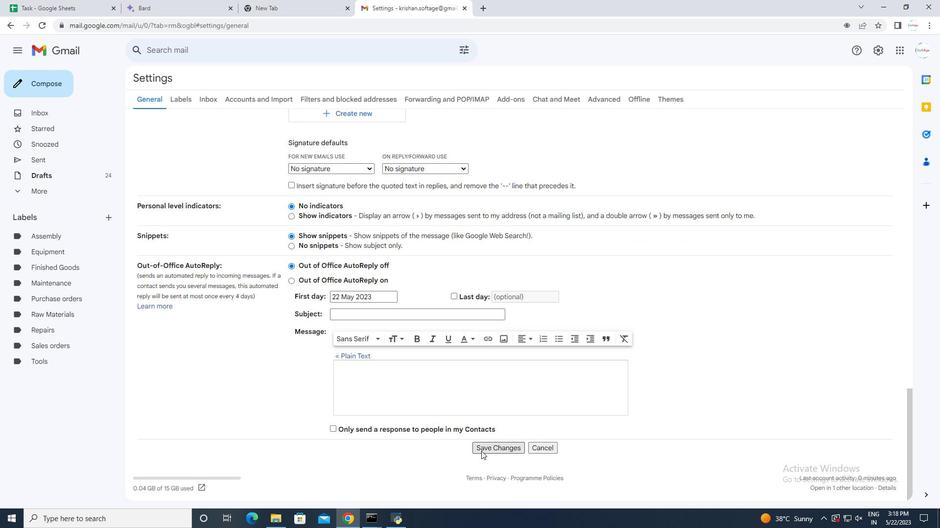 
Action: Mouse moved to (23, 84)
Screenshot: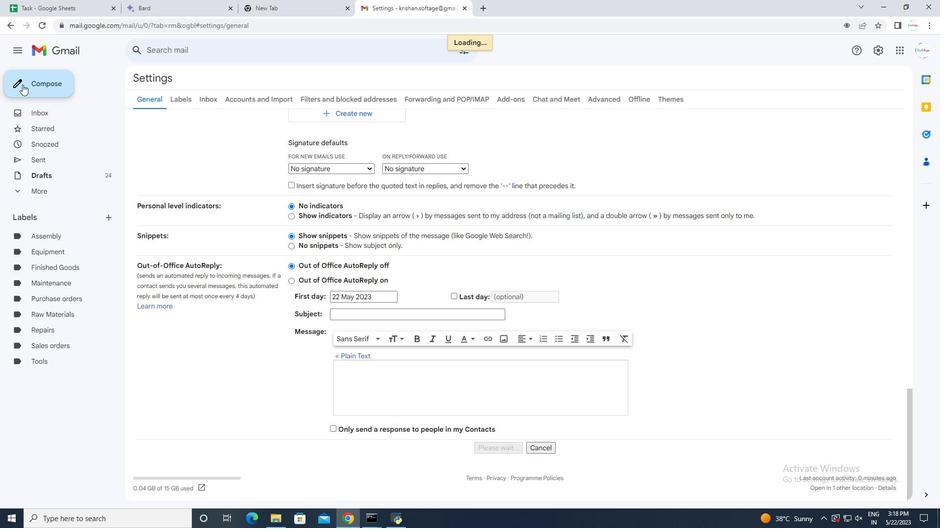 
Action: Mouse pressed left at (23, 84)
Screenshot: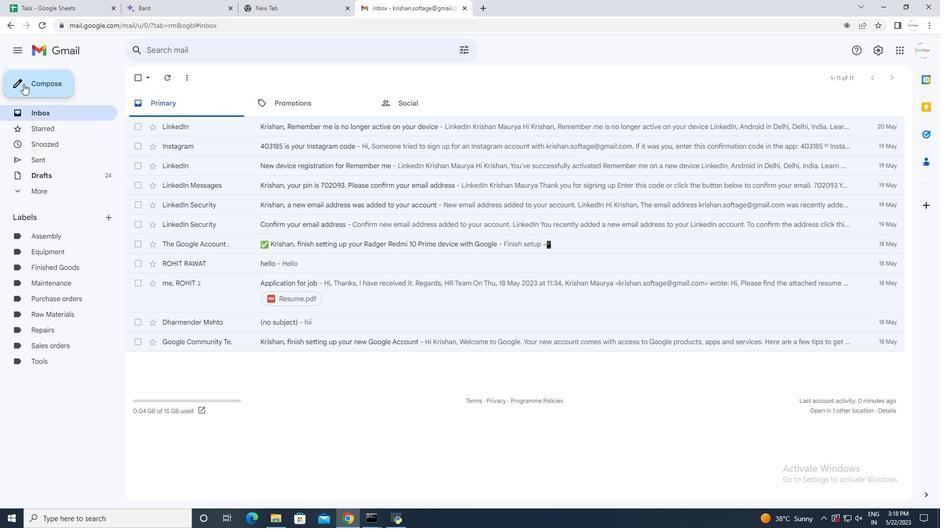 
Action: Mouse moved to (638, 240)
Screenshot: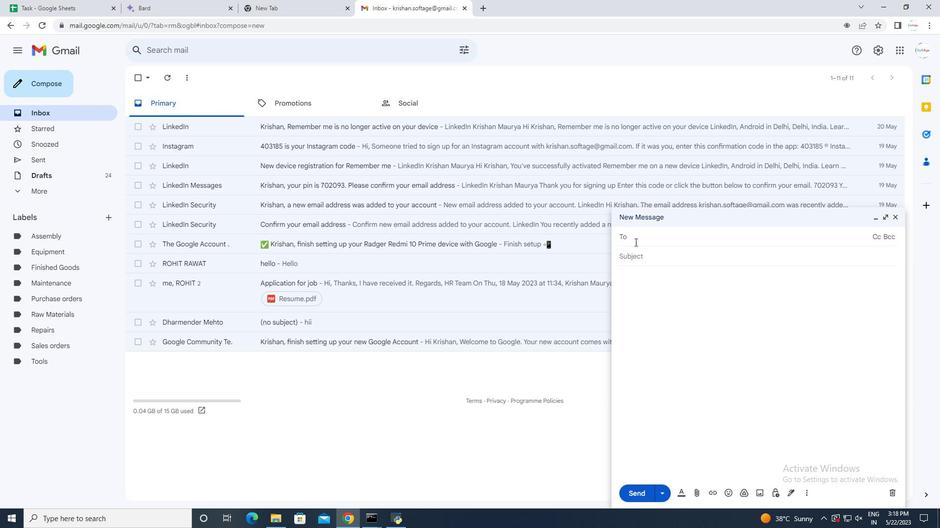 
Action: Mouse pressed left at (638, 240)
Screenshot: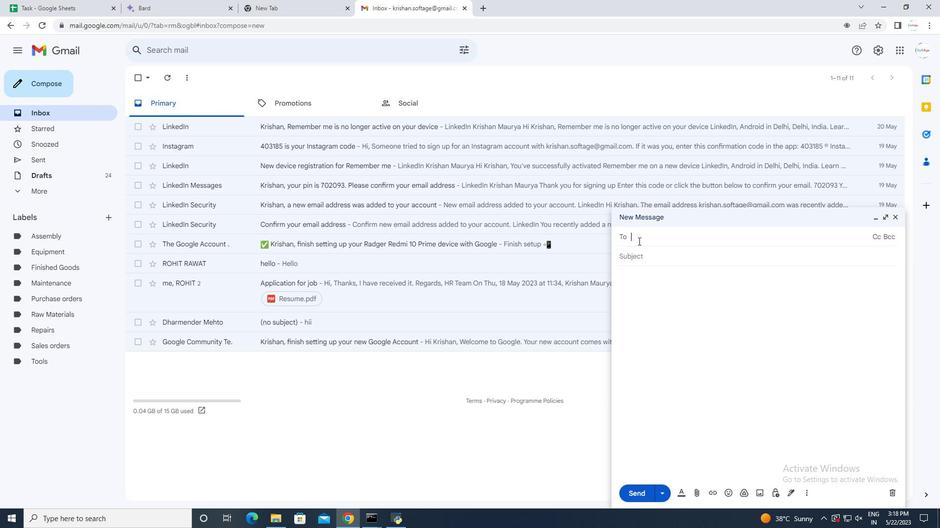 
Action: Mouse moved to (638, 239)
Screenshot: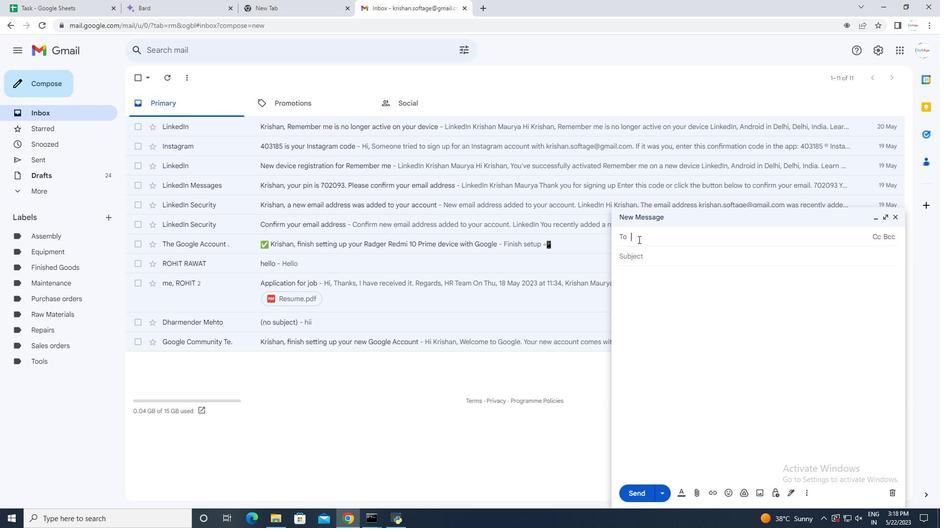 
Action: Key pressed so
Screenshot: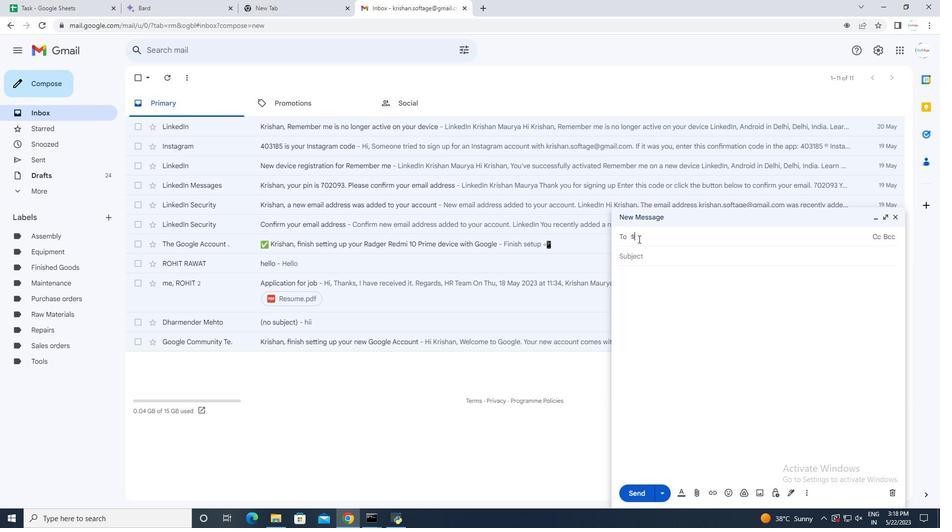 
Action: Mouse moved to (669, 259)
Screenshot: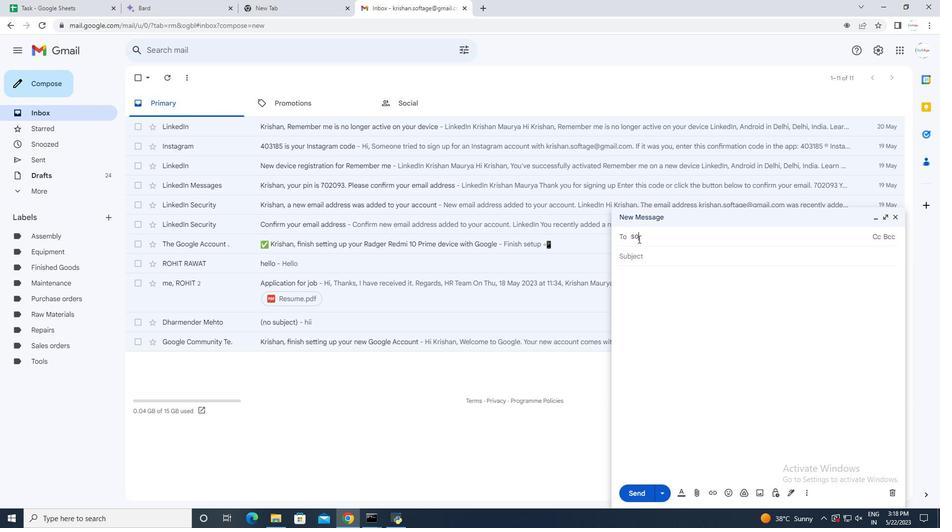 
Action: Key pressed ftage.6<Key.shift>@softage.net<Key.tab><Key.tab><Key.tab><Key.shift>Gratitude<Key.space>and<Key.space><Key.shift>Sincere<Key.space>wishes<Key.enter>
Screenshot: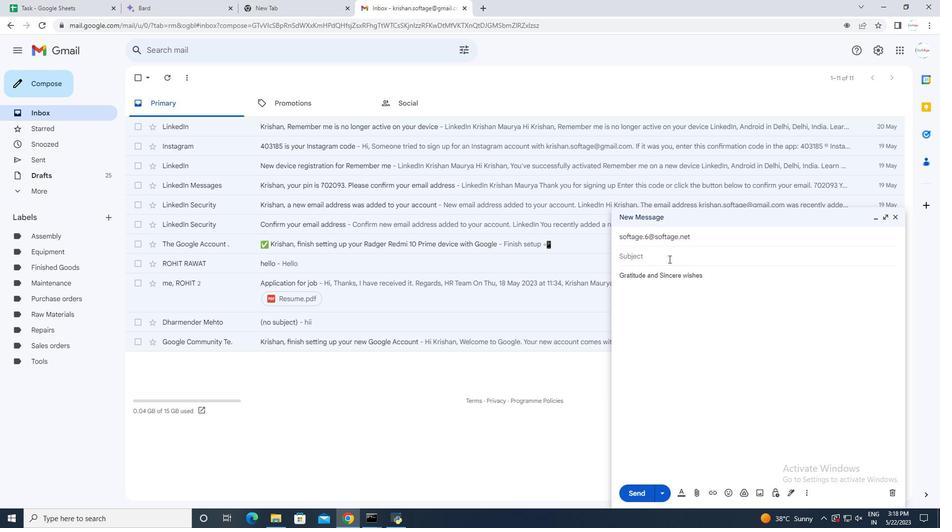 
Action: Mouse moved to (788, 495)
Screenshot: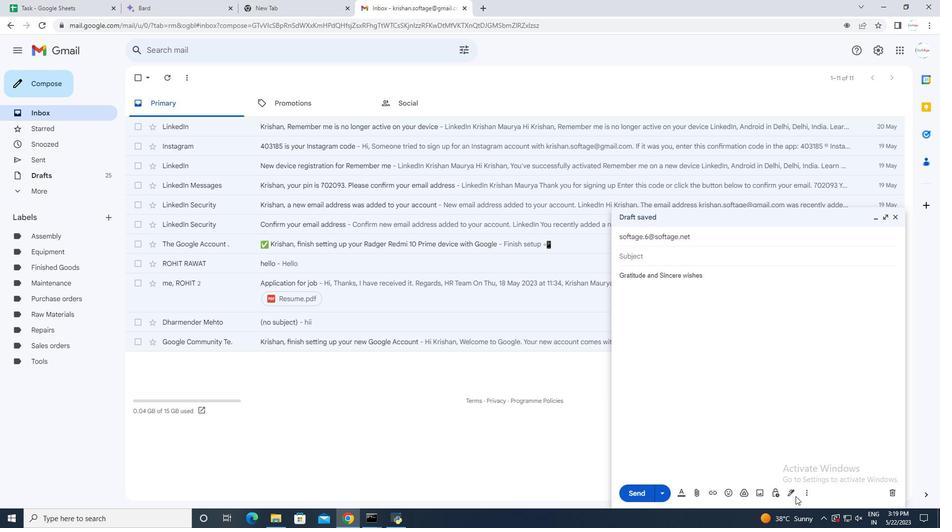 
Action: Mouse pressed left at (788, 495)
Screenshot: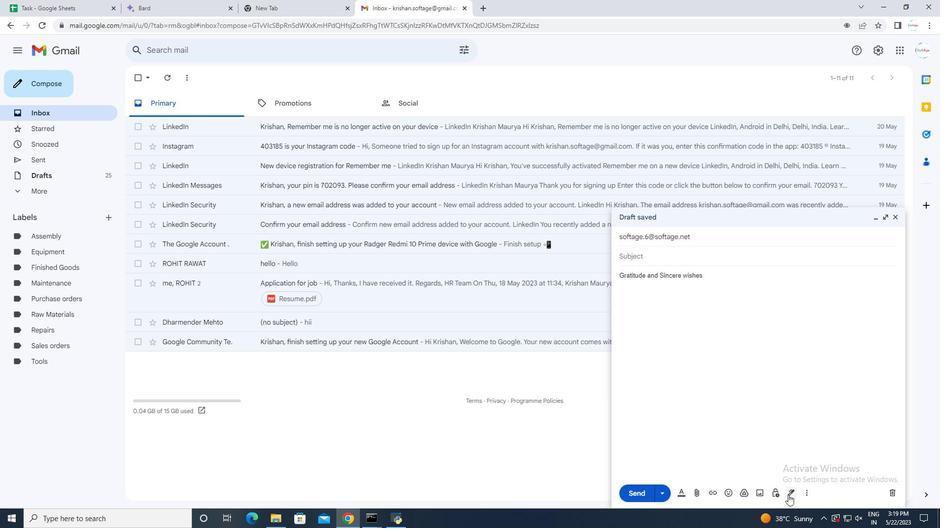 
Action: Mouse moved to (832, 478)
Screenshot: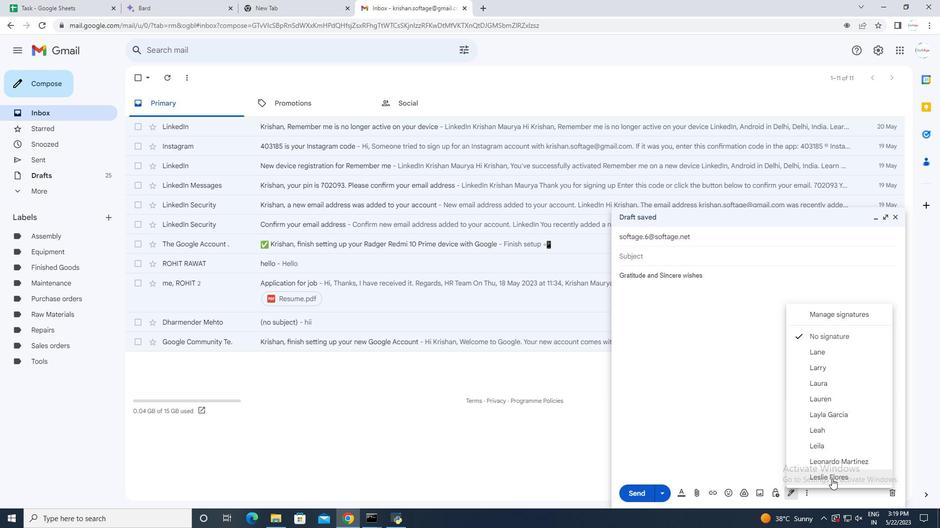 
Action: Mouse pressed left at (832, 478)
Screenshot: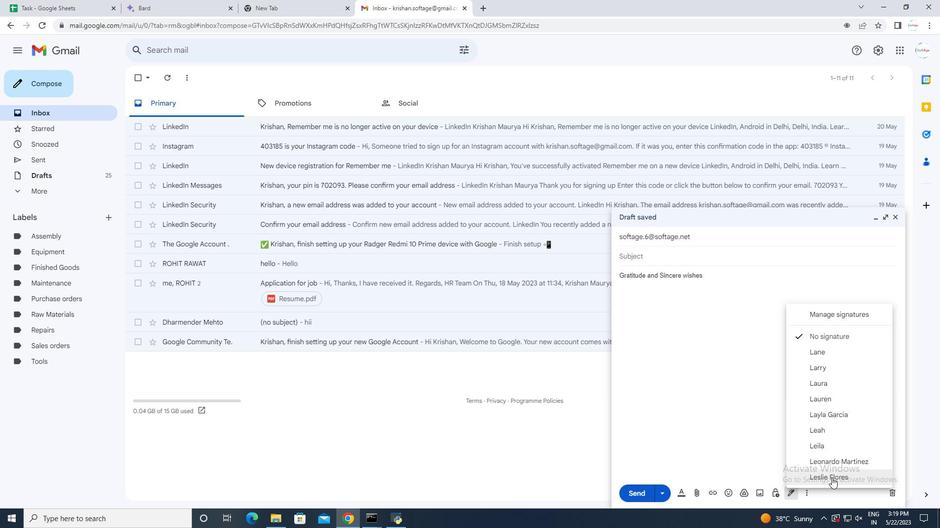 
Action: Mouse moved to (808, 491)
Screenshot: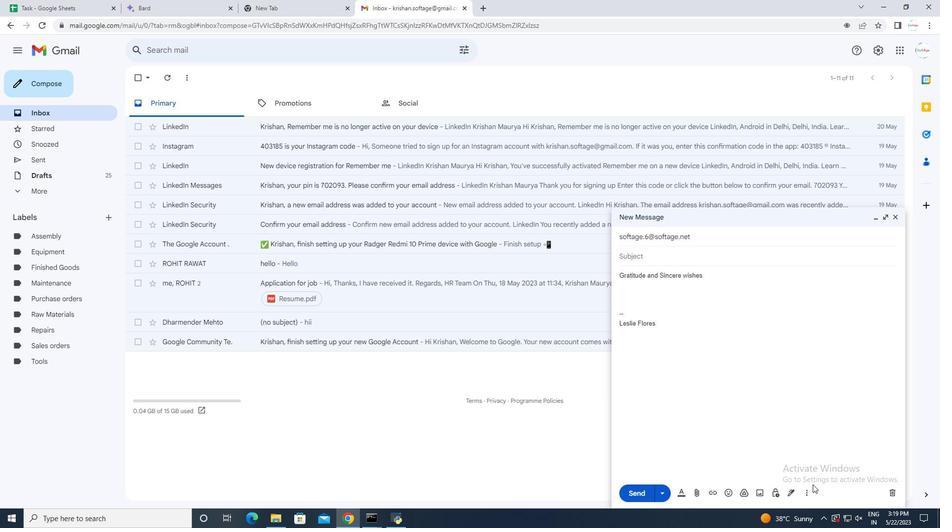 
Action: Mouse pressed left at (808, 491)
Screenshot: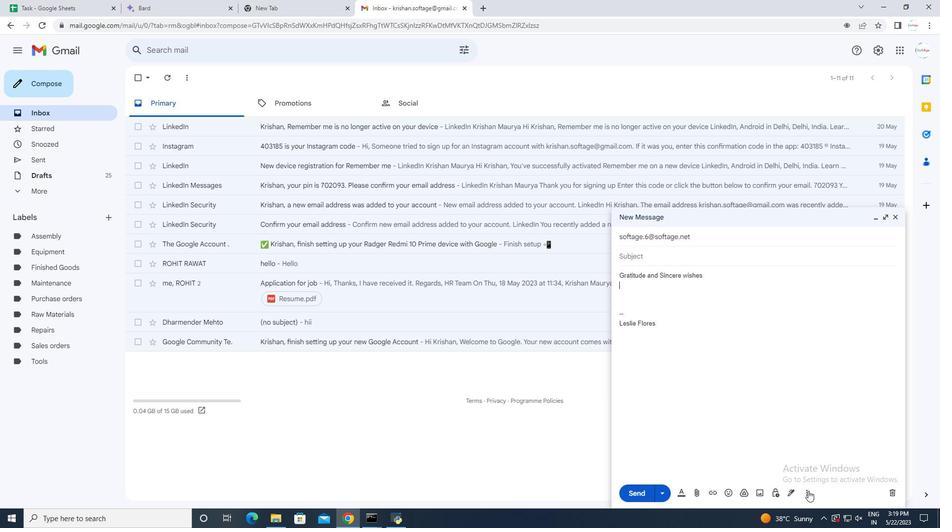 
Action: Mouse moved to (840, 405)
Screenshot: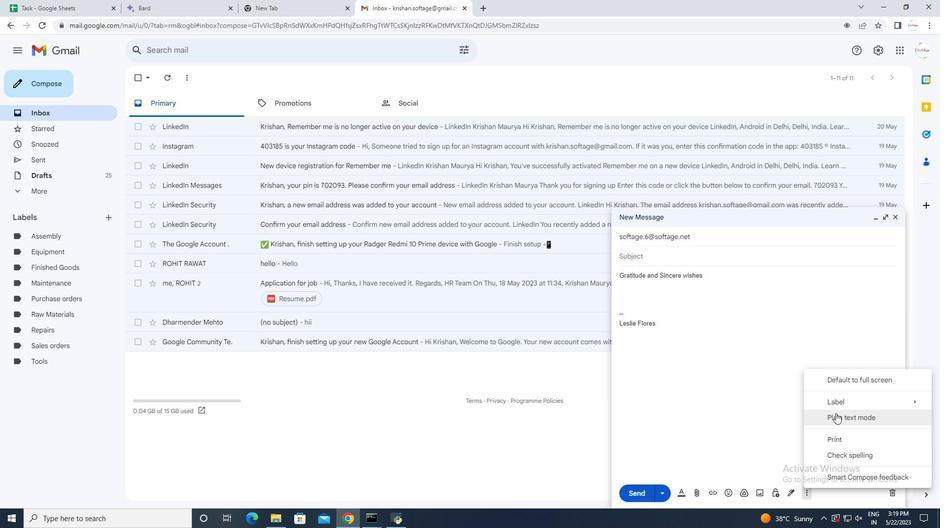 
Action: Mouse pressed left at (840, 405)
Screenshot: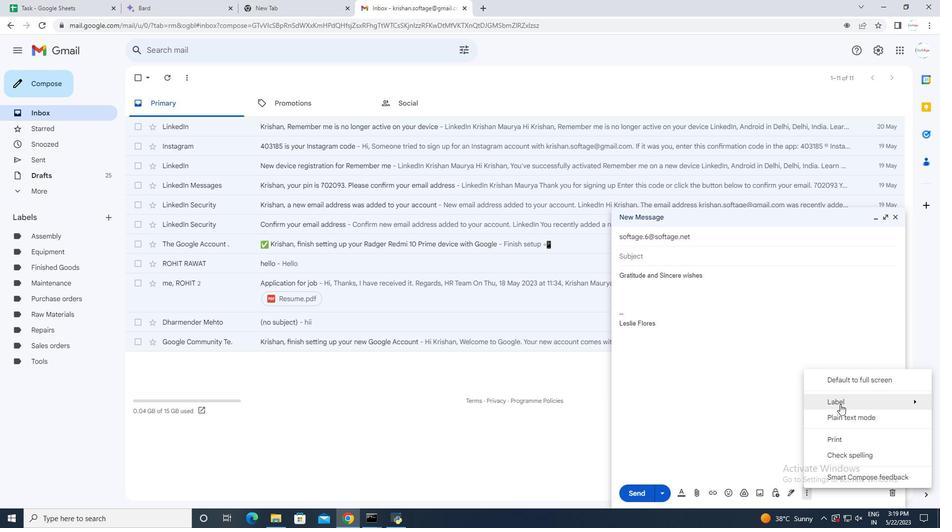 
Action: Mouse moved to (737, 380)
Screenshot: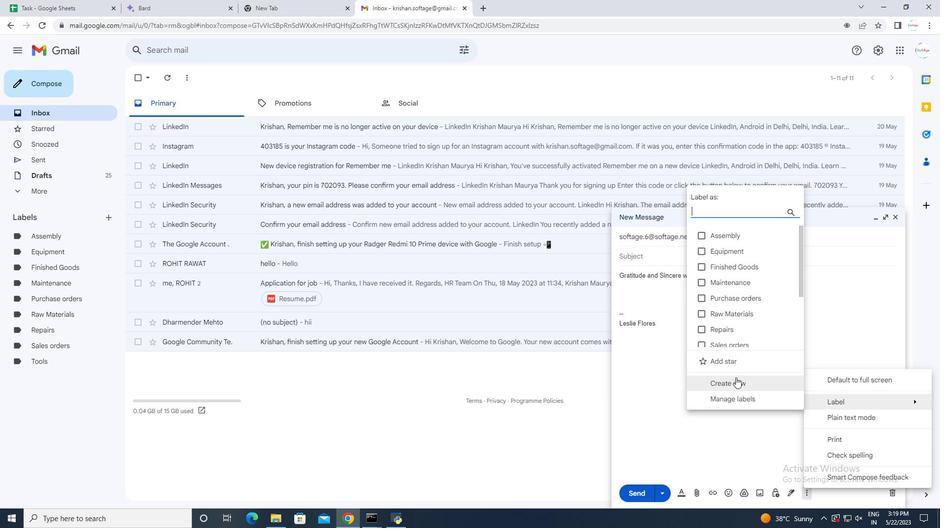 
Action: Mouse pressed left at (737, 380)
Screenshot: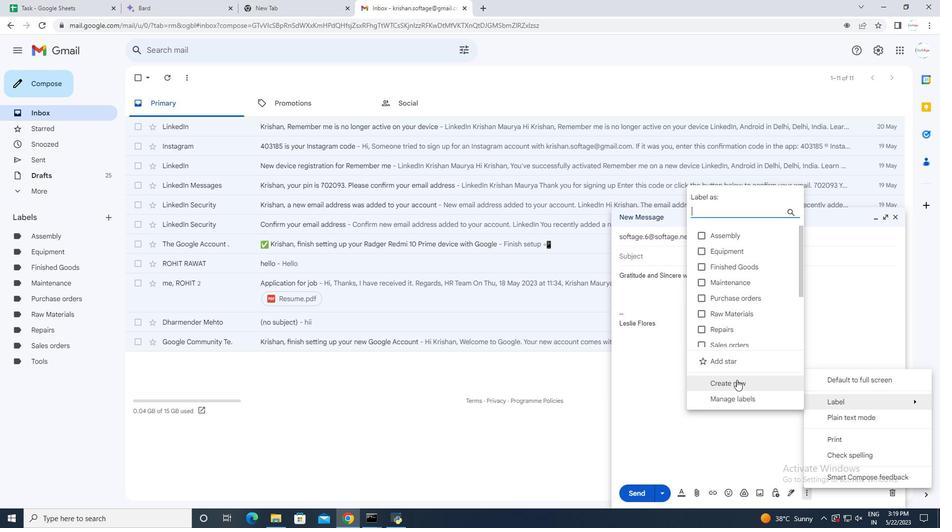
Action: Mouse moved to (514, 264)
Screenshot: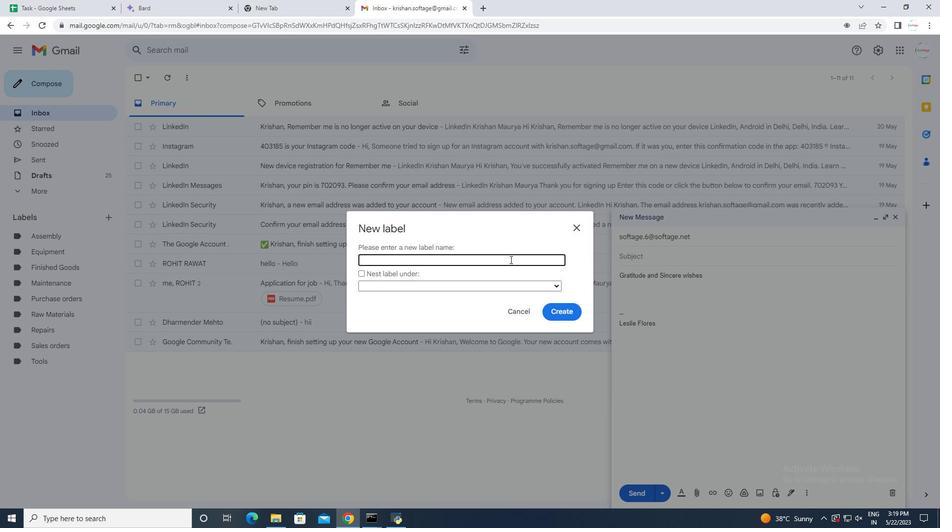 
Action: Mouse pressed left at (514, 264)
Screenshot: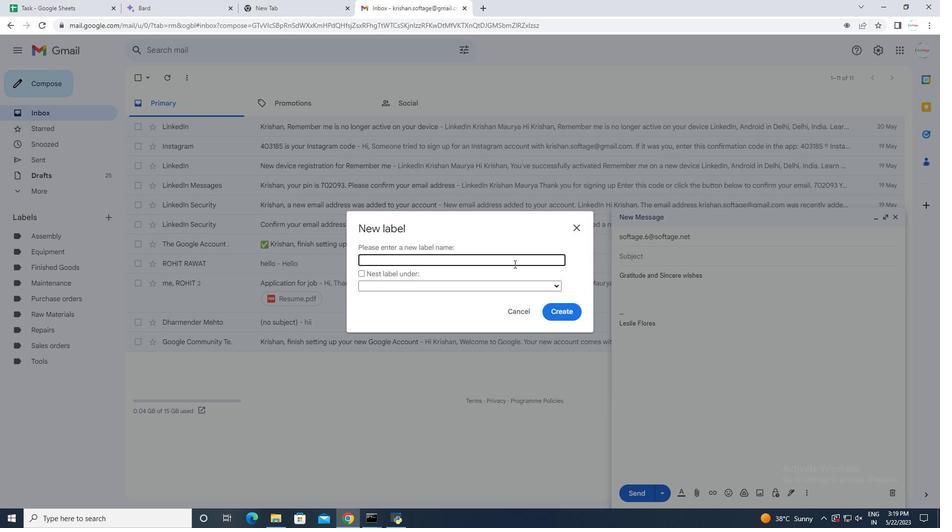 
Action: Mouse moved to (536, 244)
Screenshot: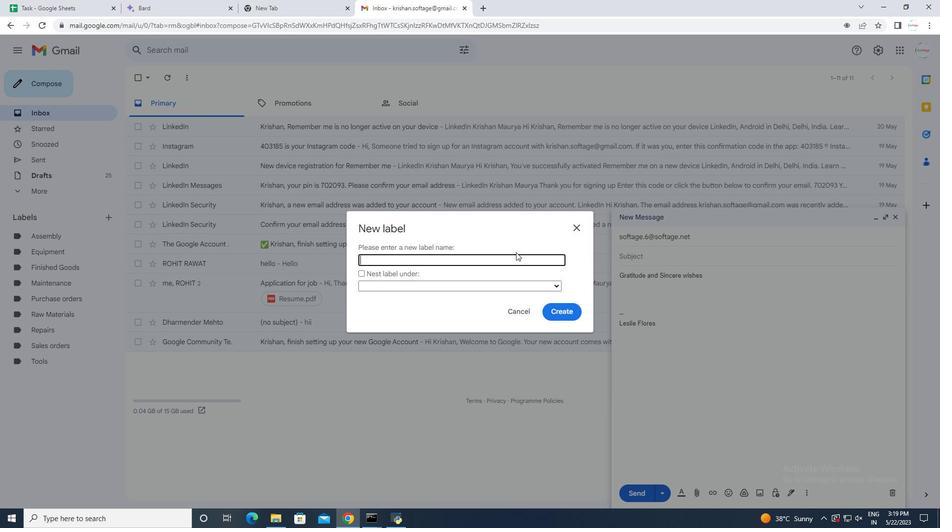 
Action: Key pressed <Key.shift>Quotes
Screenshot: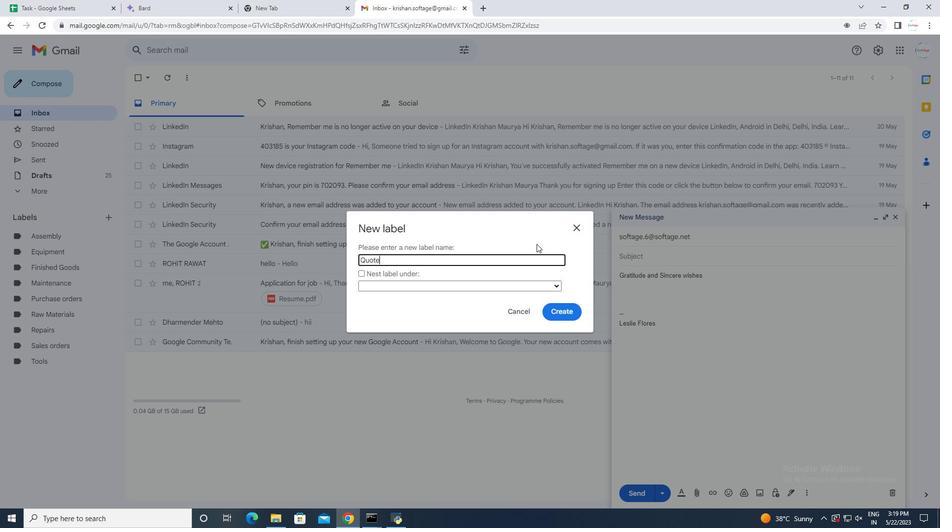 
Action: Mouse moved to (575, 311)
Screenshot: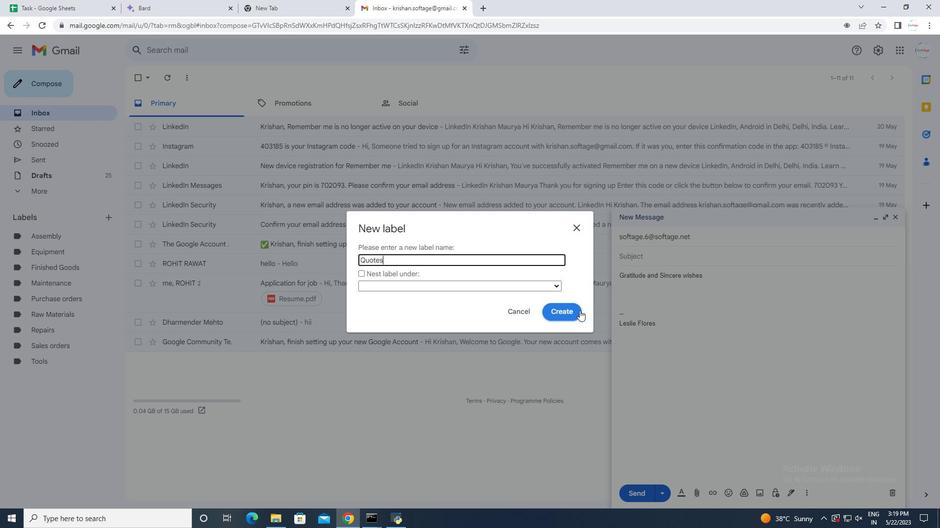 
Action: Mouse pressed left at (575, 311)
Screenshot: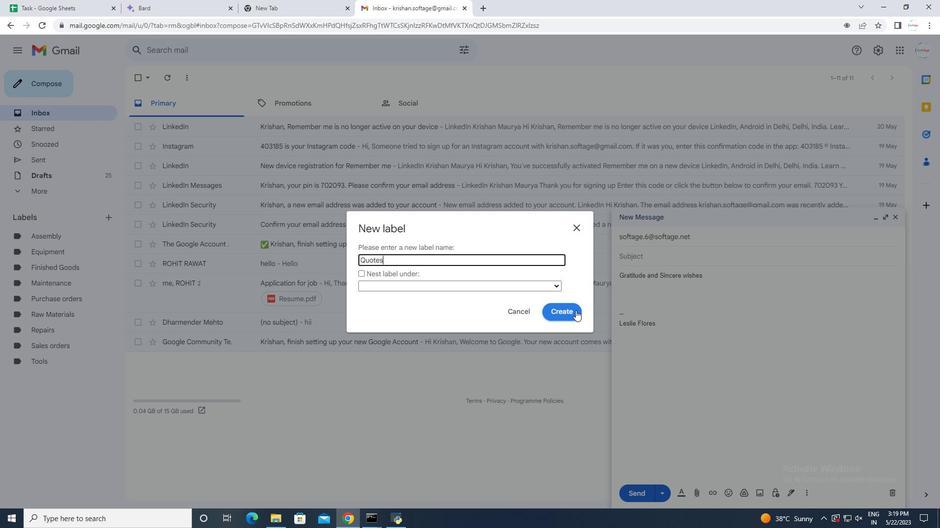 
Action: Mouse moved to (577, 315)
Screenshot: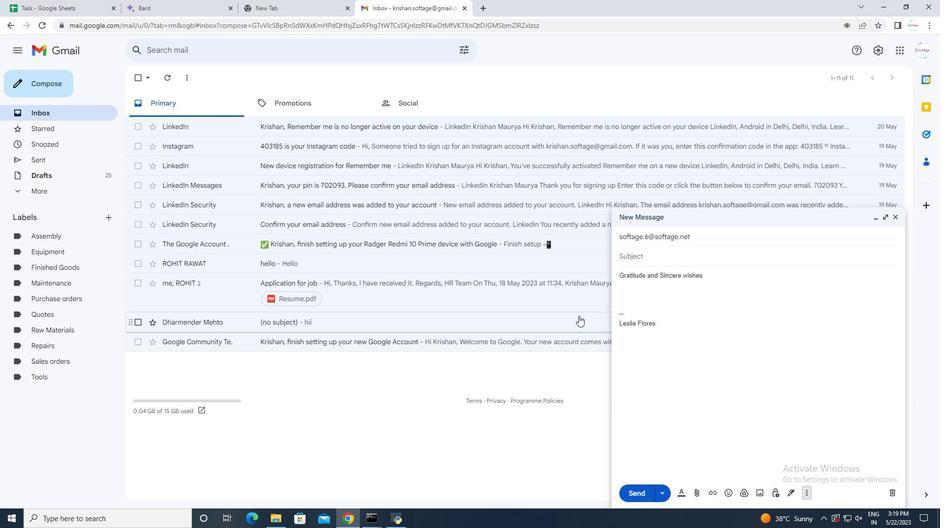 
